 Task: Find connections with filter location Ishøj with filter topic #covidwith filter profile language Potuguese with filter current company Oberoi Realty with filter school Mithibai College with filter industry Automation Machinery Manufacturing with filter service category Leadership Development with filter keywords title Personal Assistant
Action: Mouse moved to (546, 72)
Screenshot: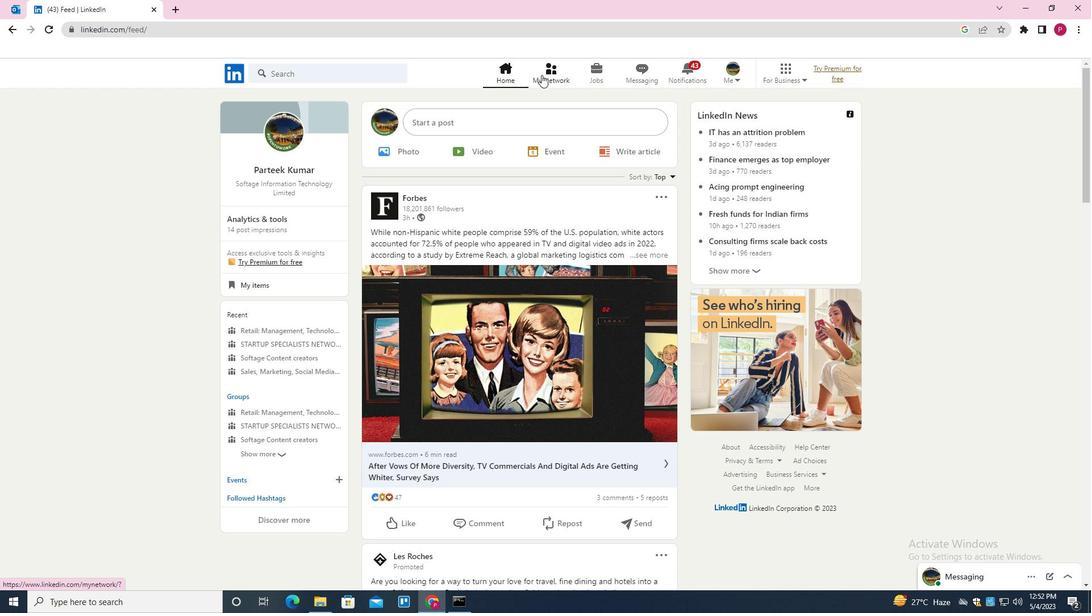 
Action: Mouse pressed left at (546, 72)
Screenshot: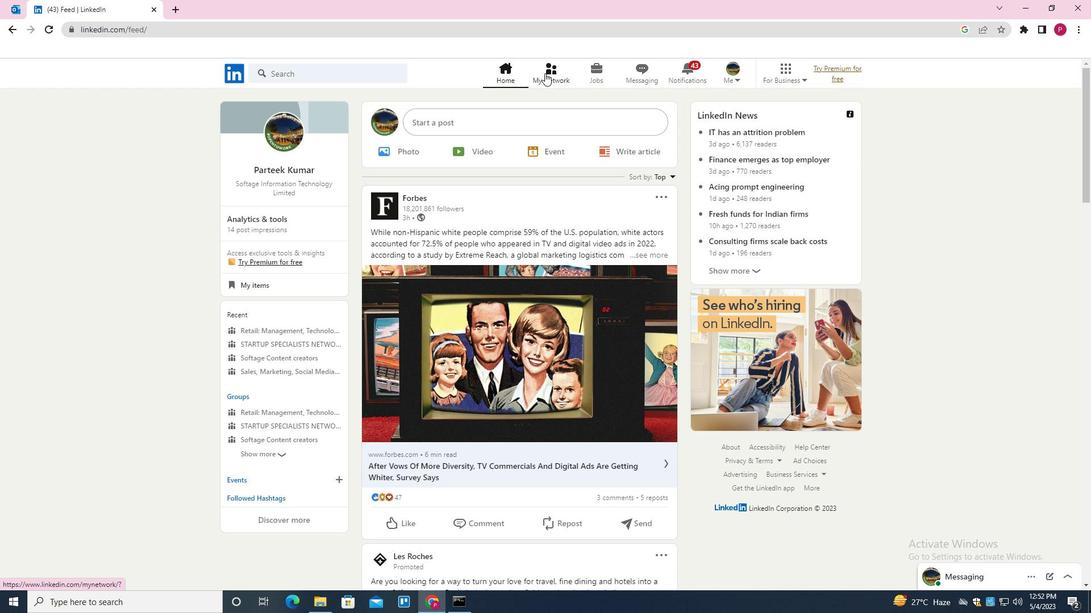 
Action: Mouse moved to (354, 135)
Screenshot: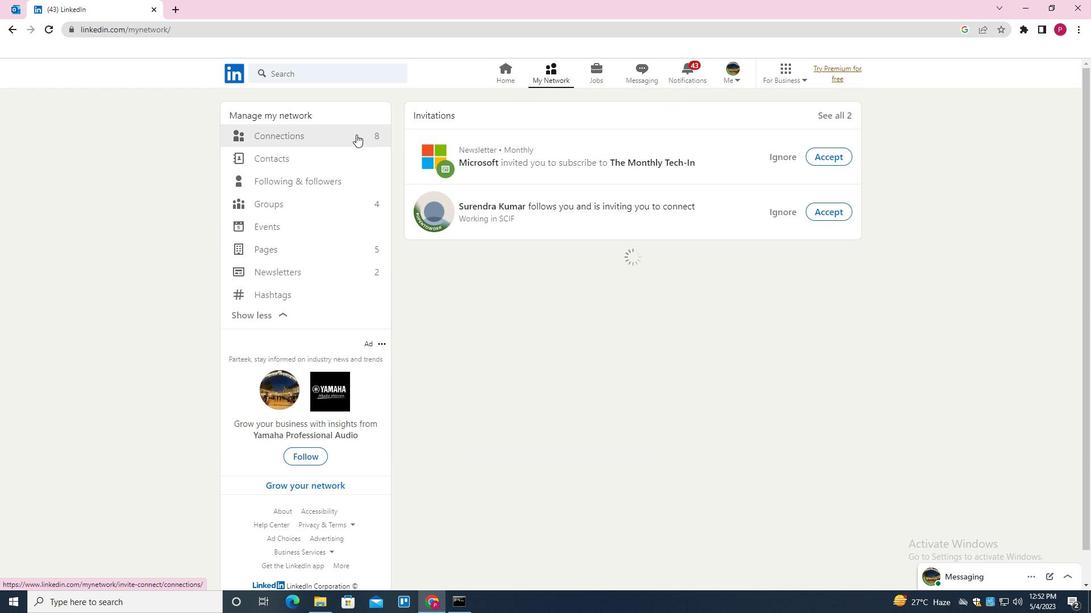 
Action: Mouse pressed left at (354, 135)
Screenshot: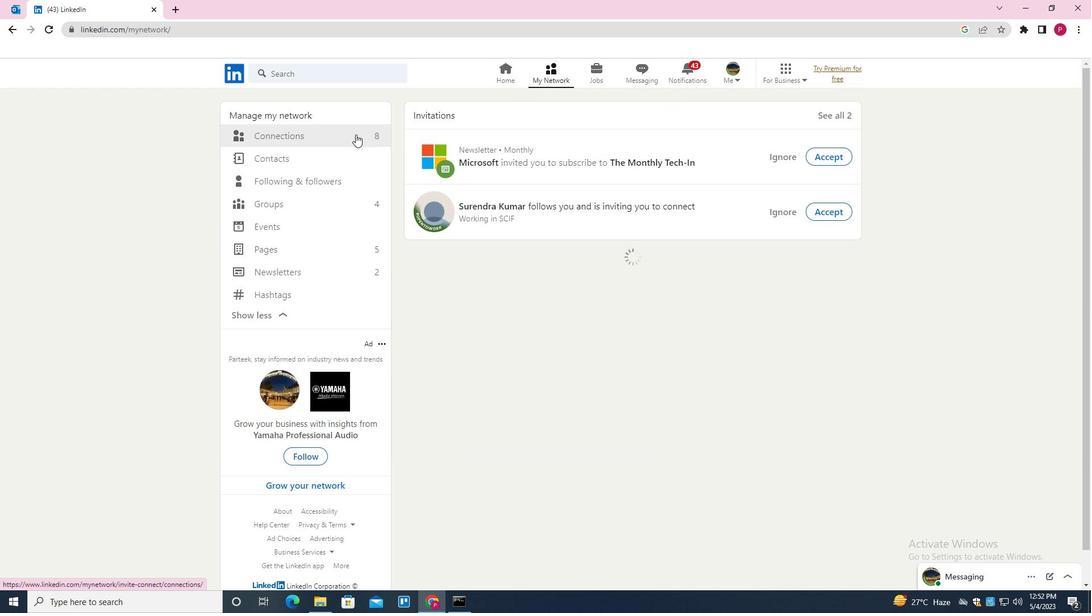 
Action: Mouse moved to (628, 136)
Screenshot: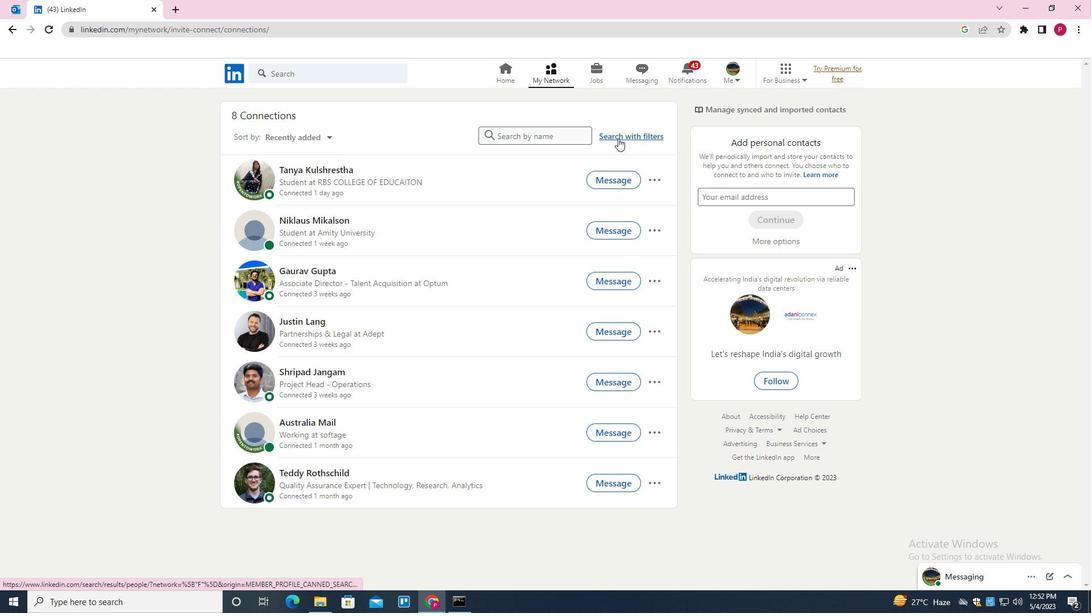 
Action: Mouse pressed left at (628, 136)
Screenshot: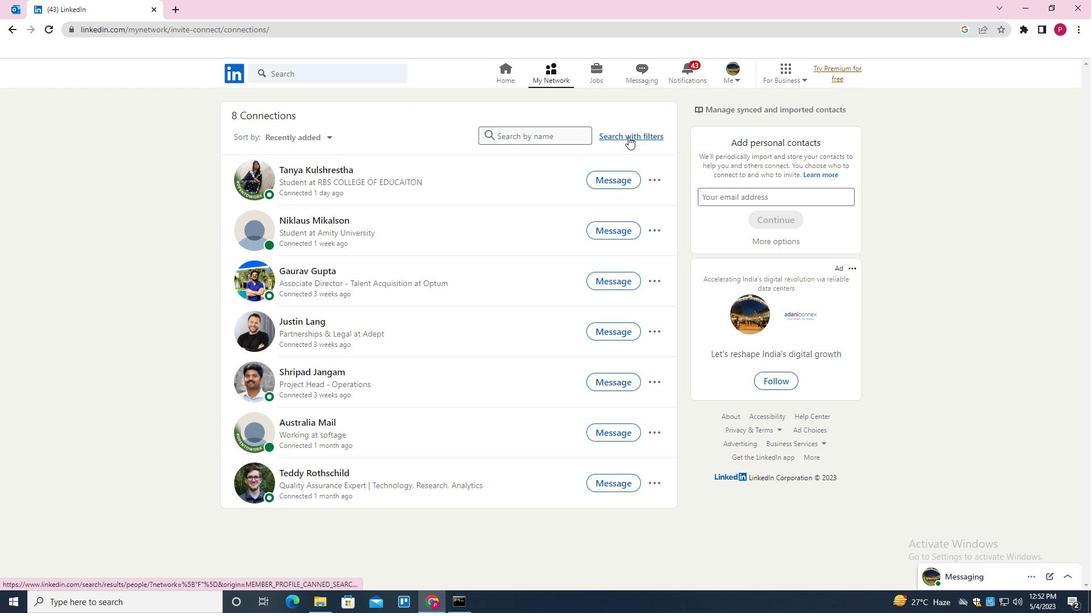 
Action: Mouse moved to (583, 104)
Screenshot: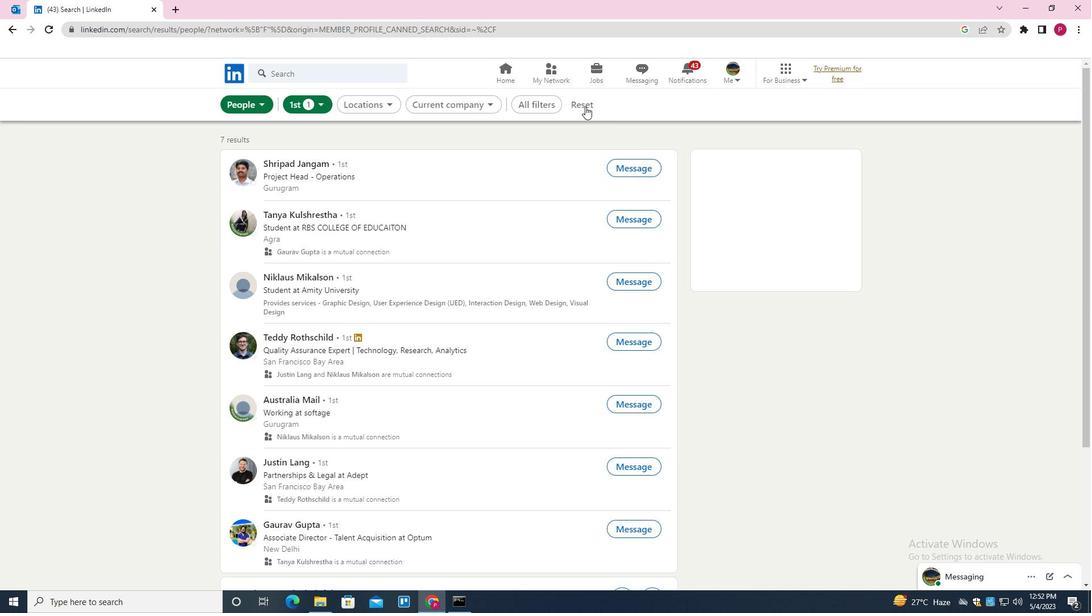 
Action: Mouse pressed left at (583, 104)
Screenshot: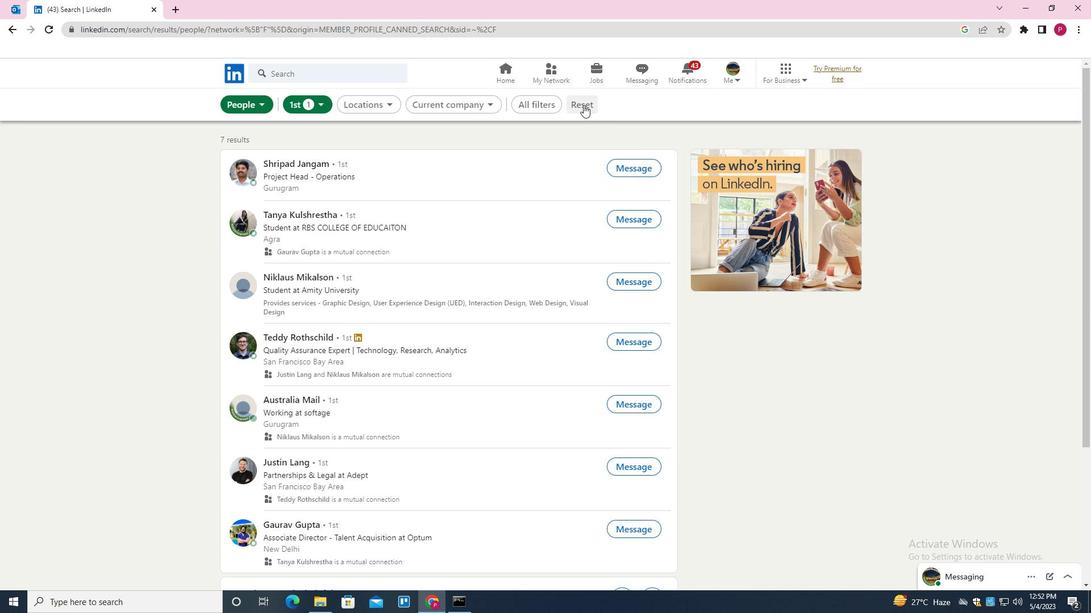 
Action: Mouse moved to (570, 104)
Screenshot: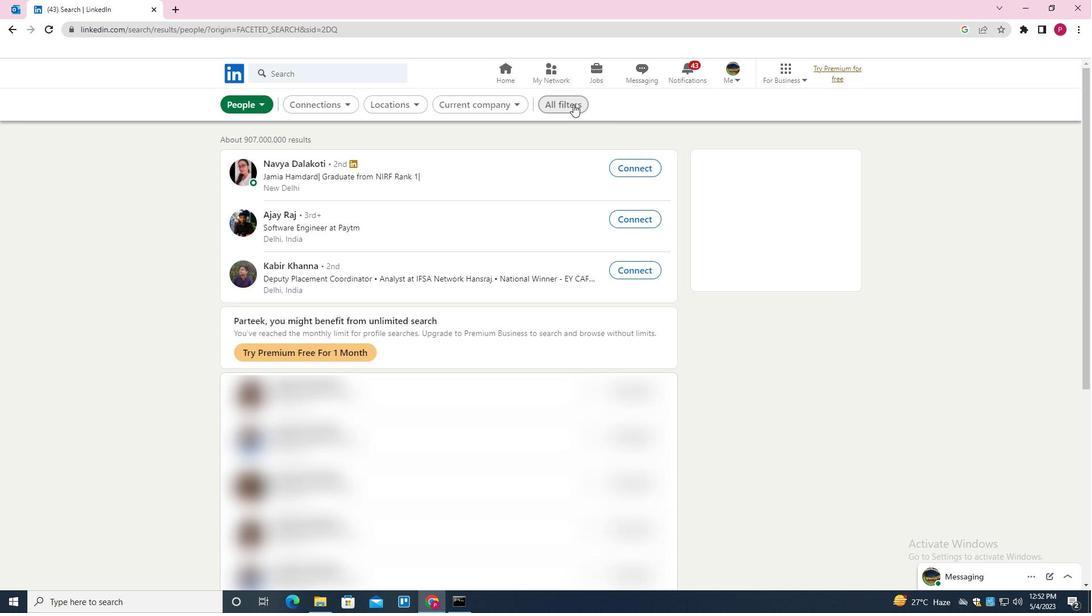
Action: Mouse pressed left at (570, 104)
Screenshot: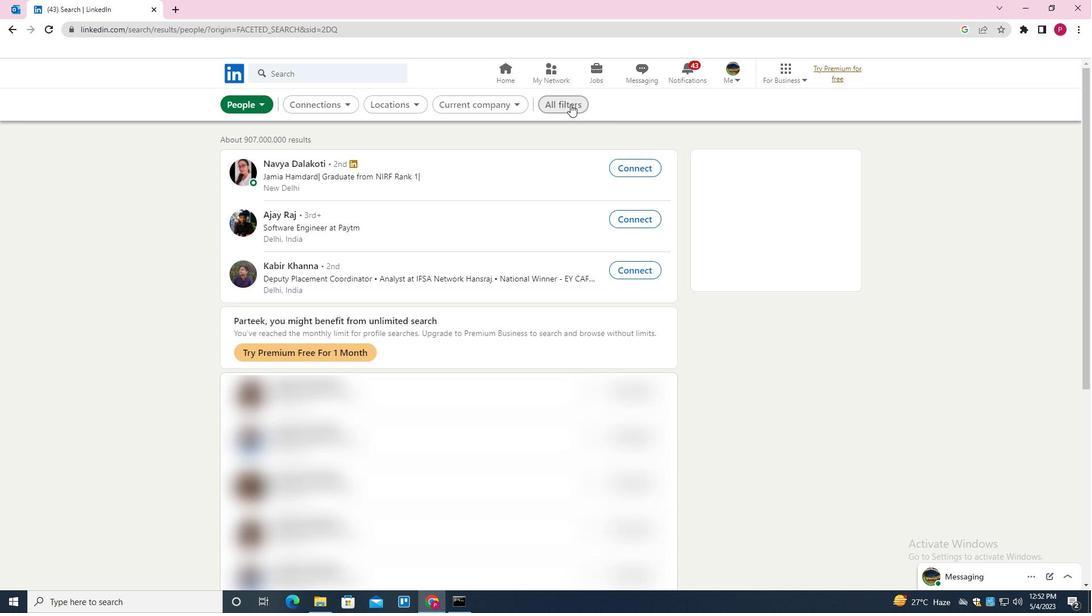 
Action: Mouse moved to (867, 219)
Screenshot: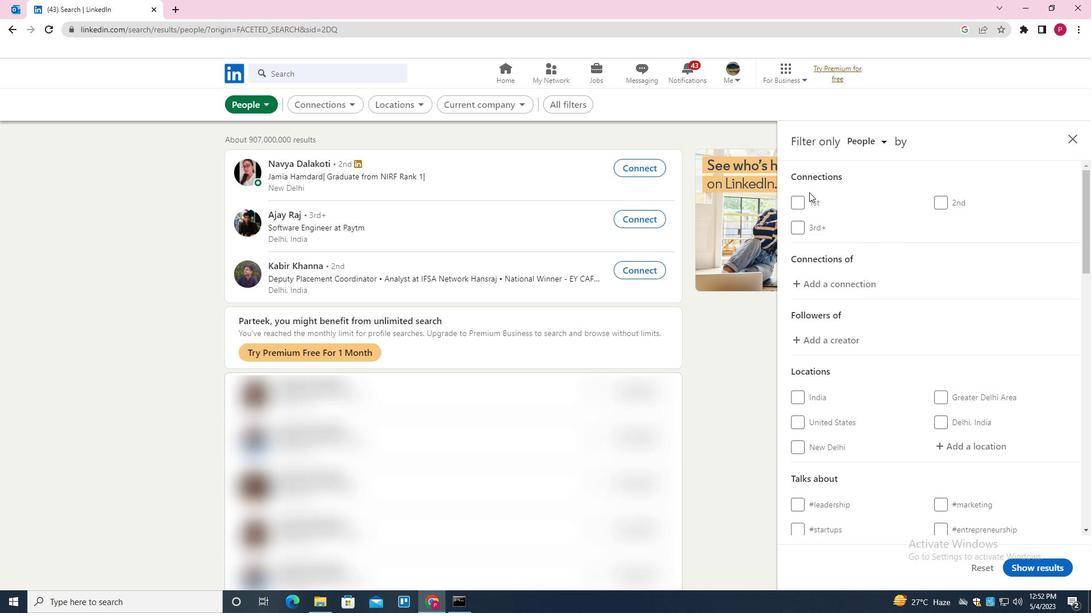 
Action: Mouse scrolled (867, 219) with delta (0, 0)
Screenshot: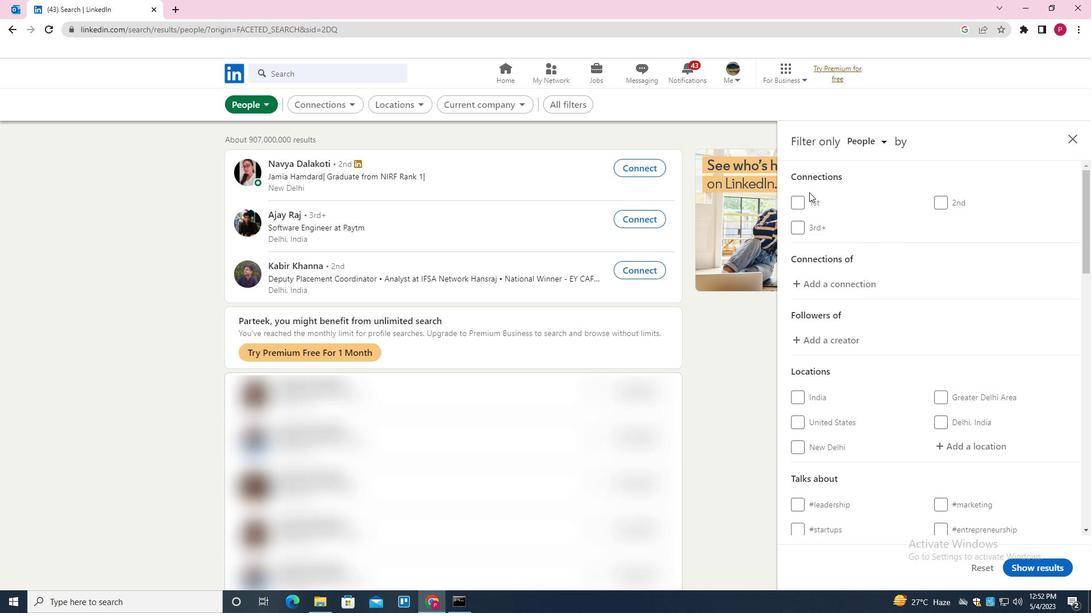
Action: Mouse moved to (898, 234)
Screenshot: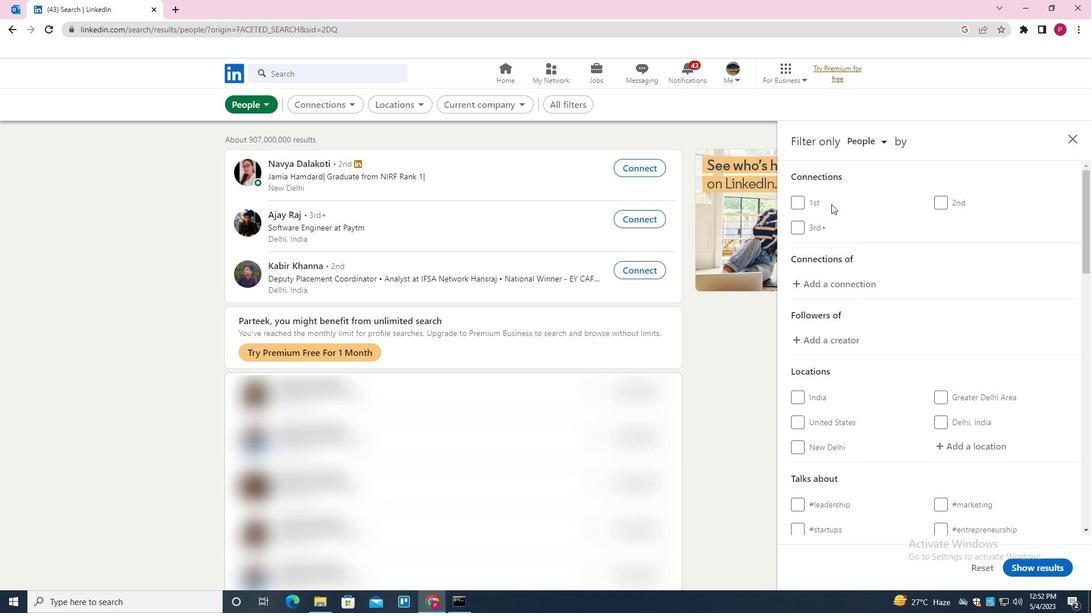 
Action: Mouse scrolled (898, 233) with delta (0, 0)
Screenshot: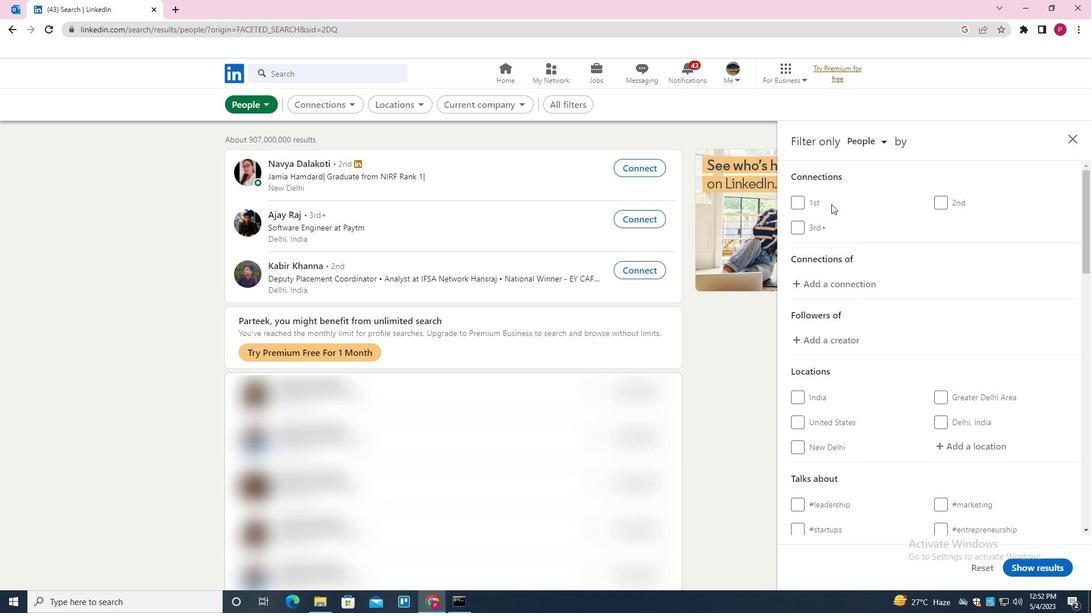 
Action: Mouse moved to (919, 247)
Screenshot: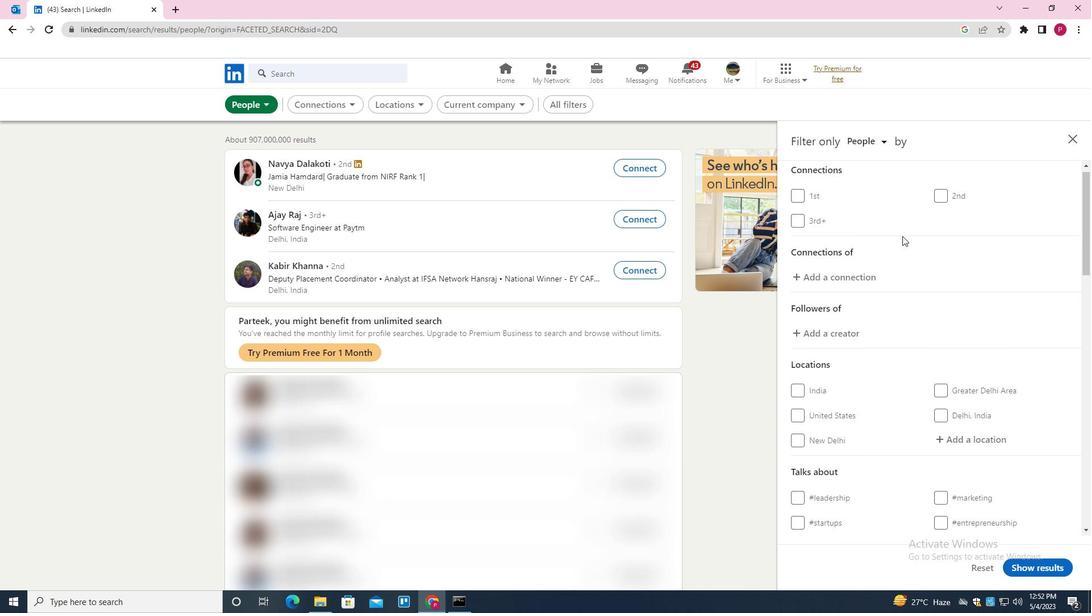 
Action: Mouse scrolled (919, 247) with delta (0, 0)
Screenshot: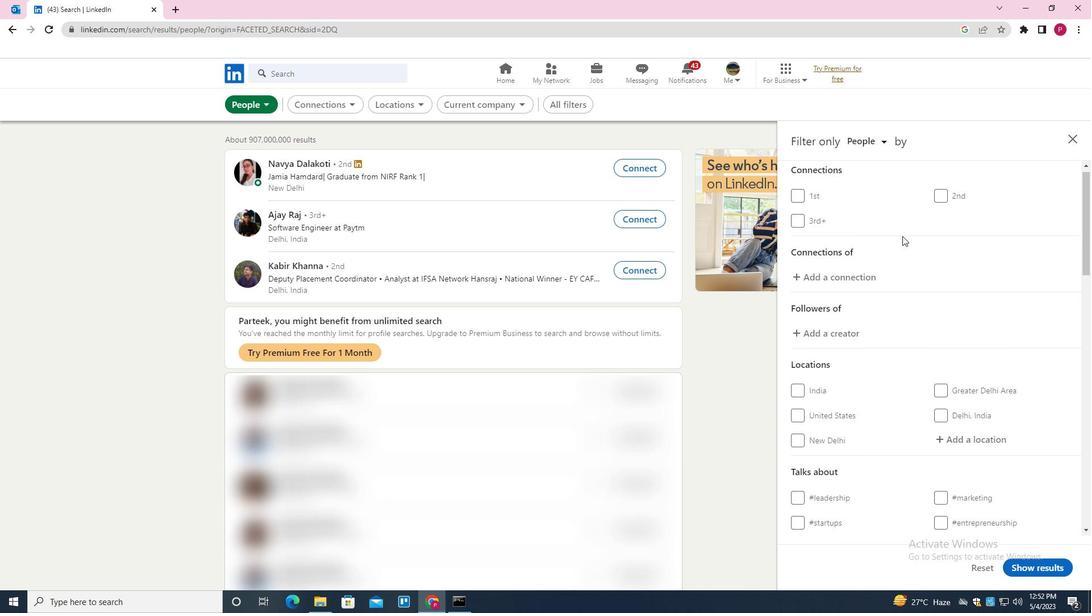 
Action: Mouse moved to (968, 282)
Screenshot: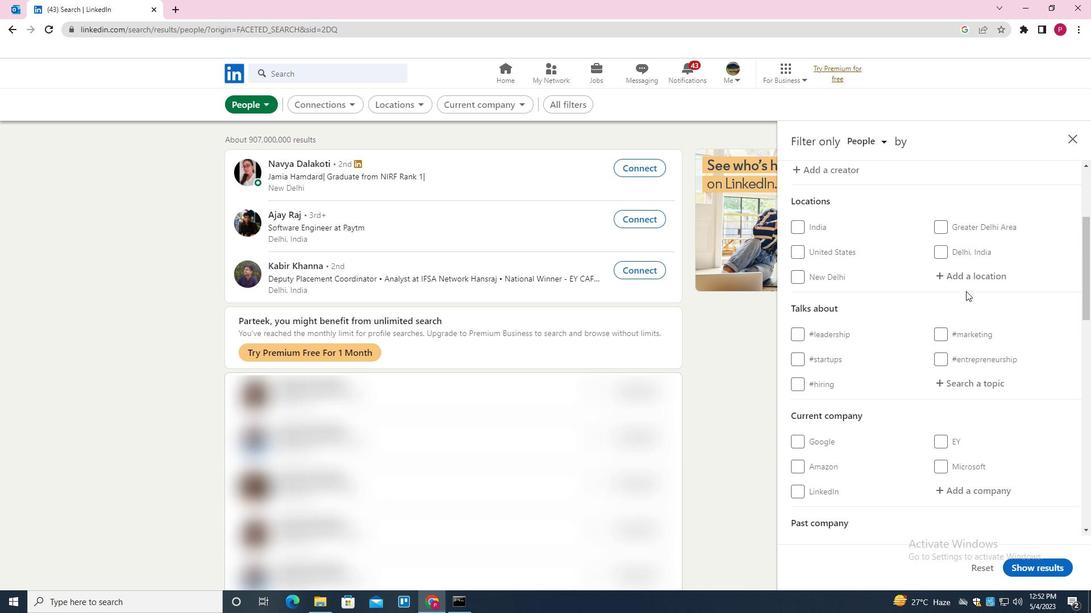 
Action: Mouse pressed left at (968, 282)
Screenshot: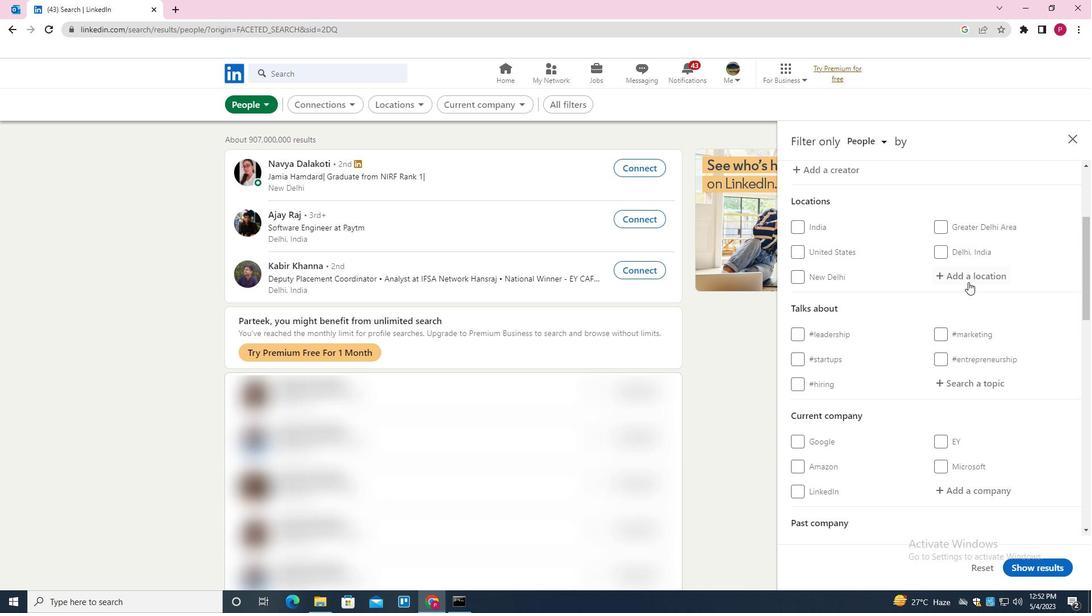 
Action: Mouse moved to (966, 283)
Screenshot: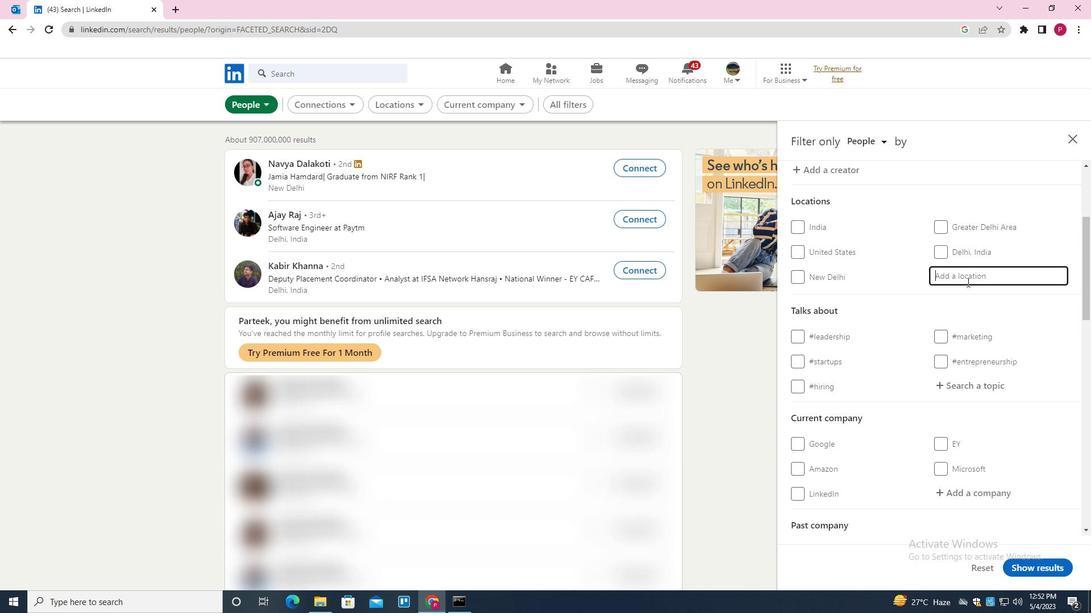 
Action: Key pressed <Key.shift>ISHOJ<Key.down><Key.enter>
Screenshot: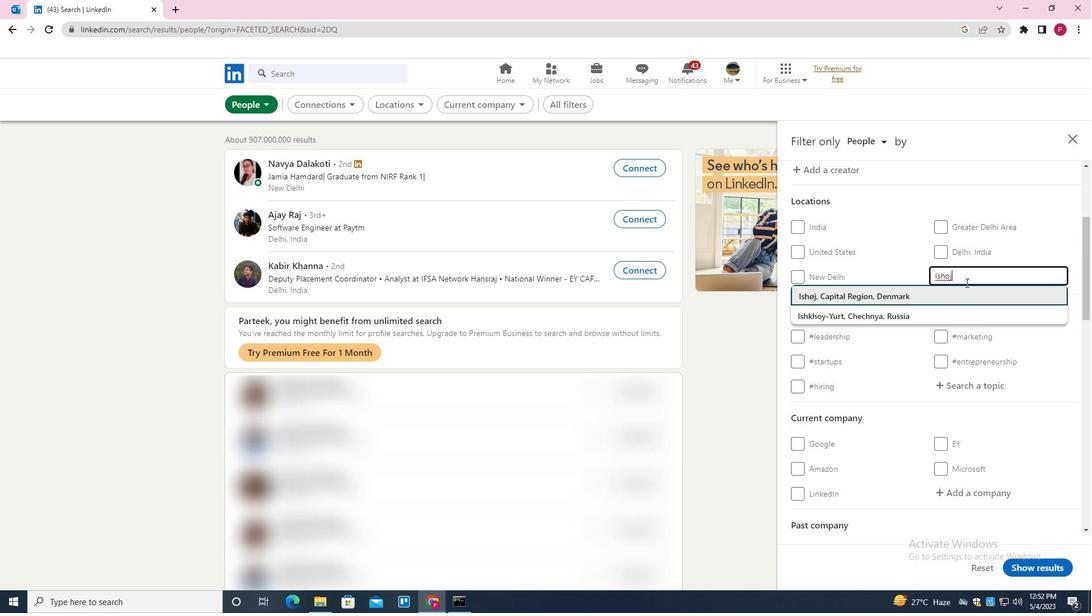 
Action: Mouse moved to (941, 312)
Screenshot: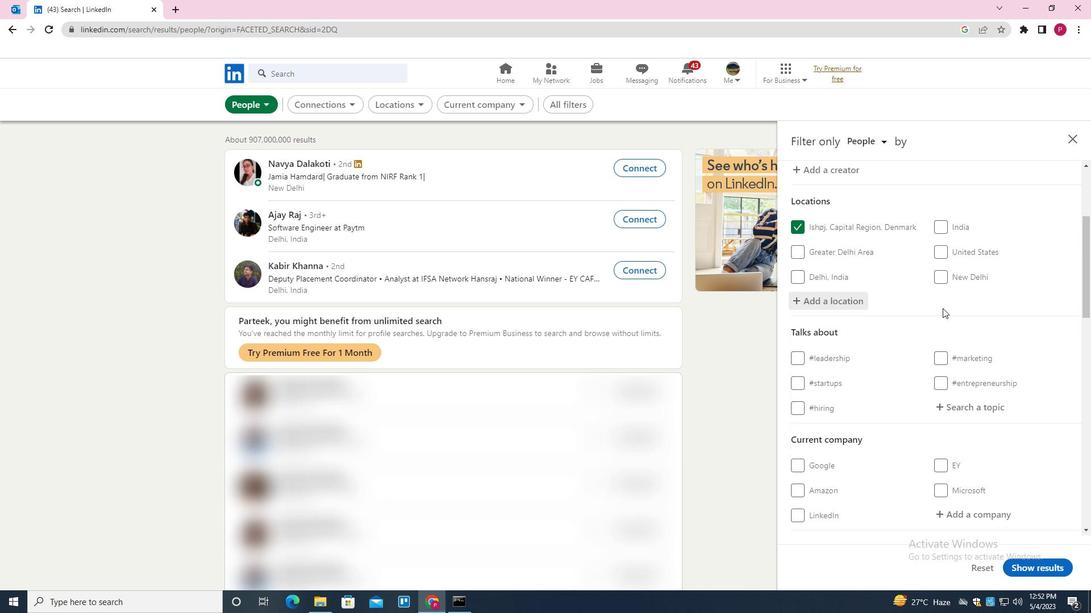 
Action: Mouse scrolled (941, 311) with delta (0, 0)
Screenshot: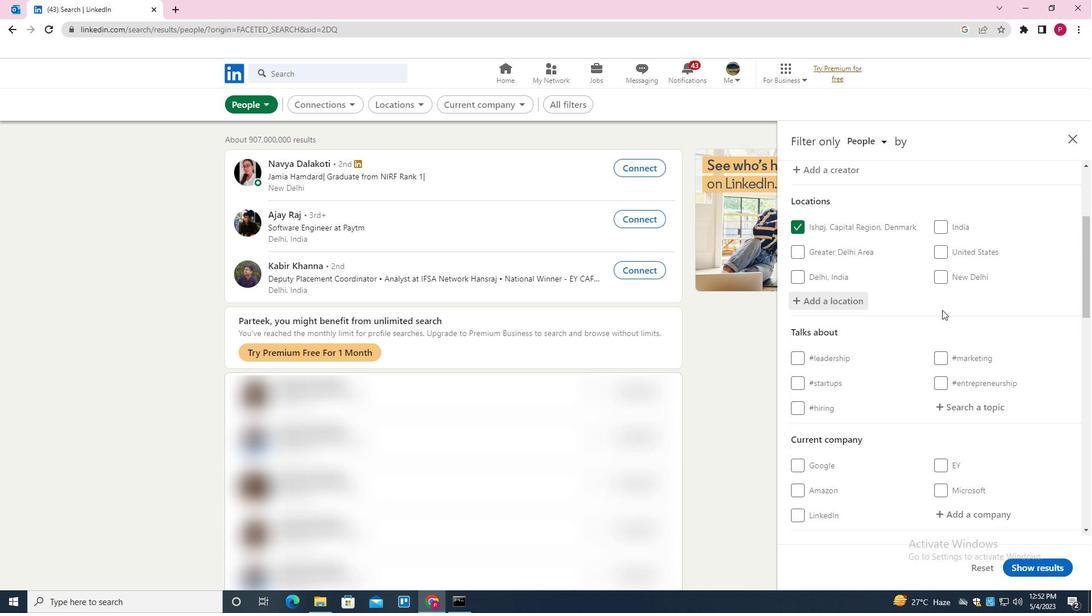 
Action: Mouse scrolled (941, 311) with delta (0, 0)
Screenshot: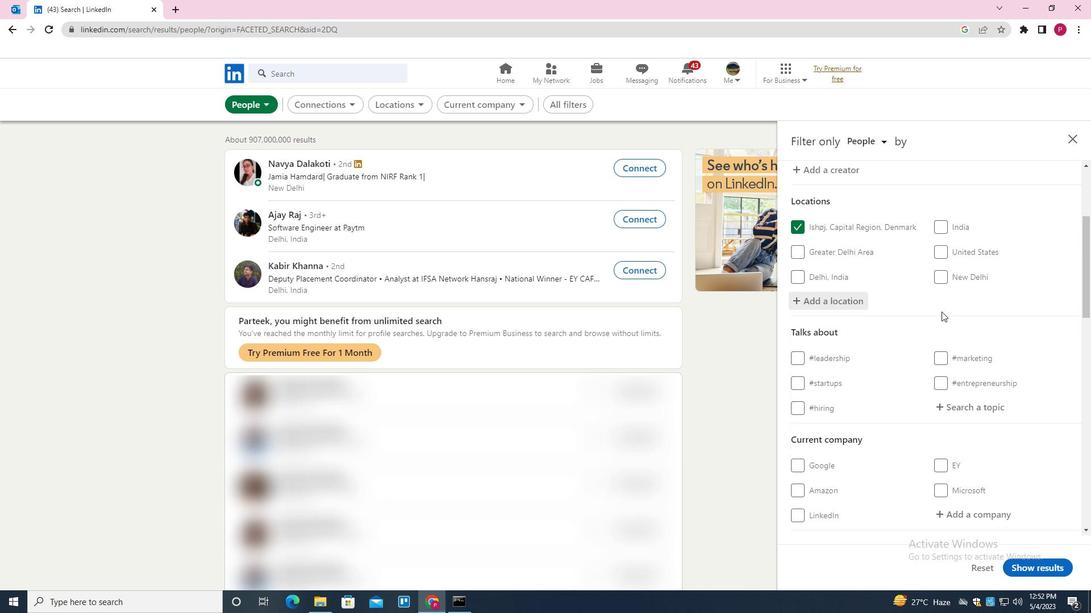 
Action: Mouse moved to (942, 313)
Screenshot: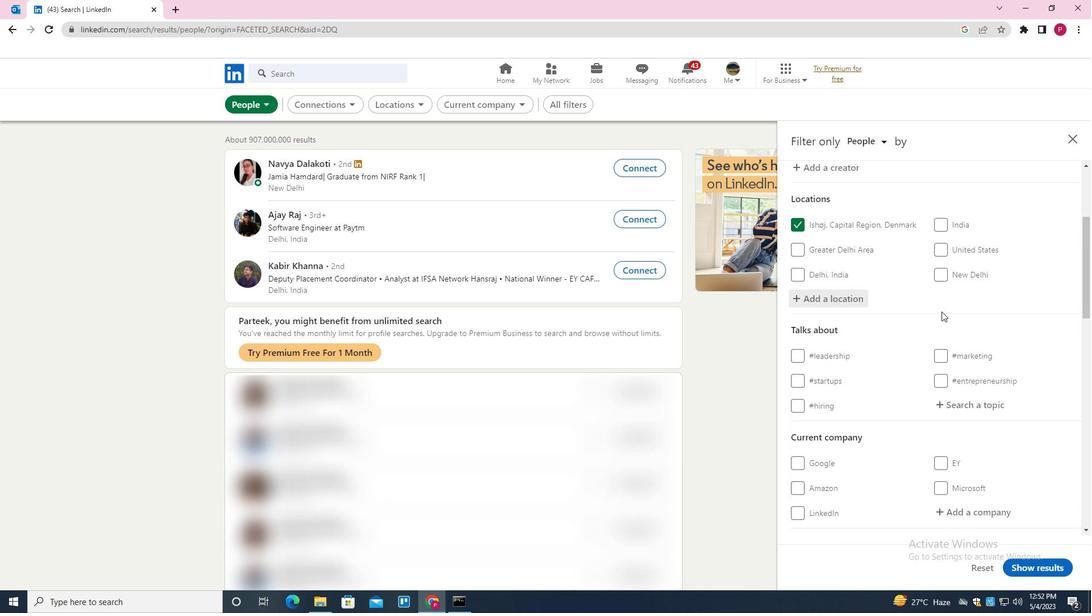 
Action: Mouse scrolled (942, 313) with delta (0, 0)
Screenshot: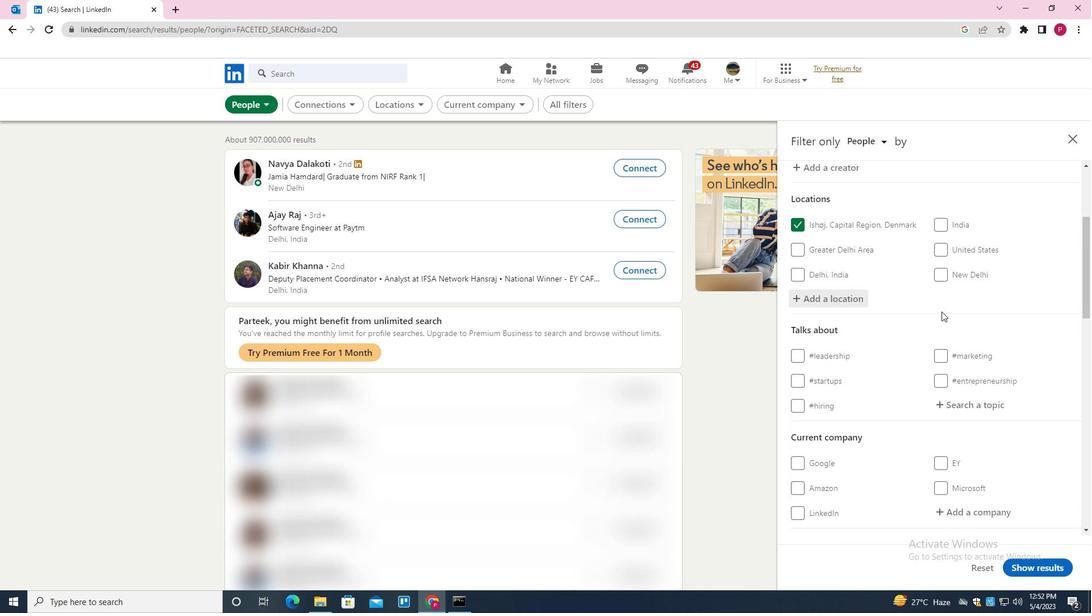 
Action: Mouse moved to (968, 238)
Screenshot: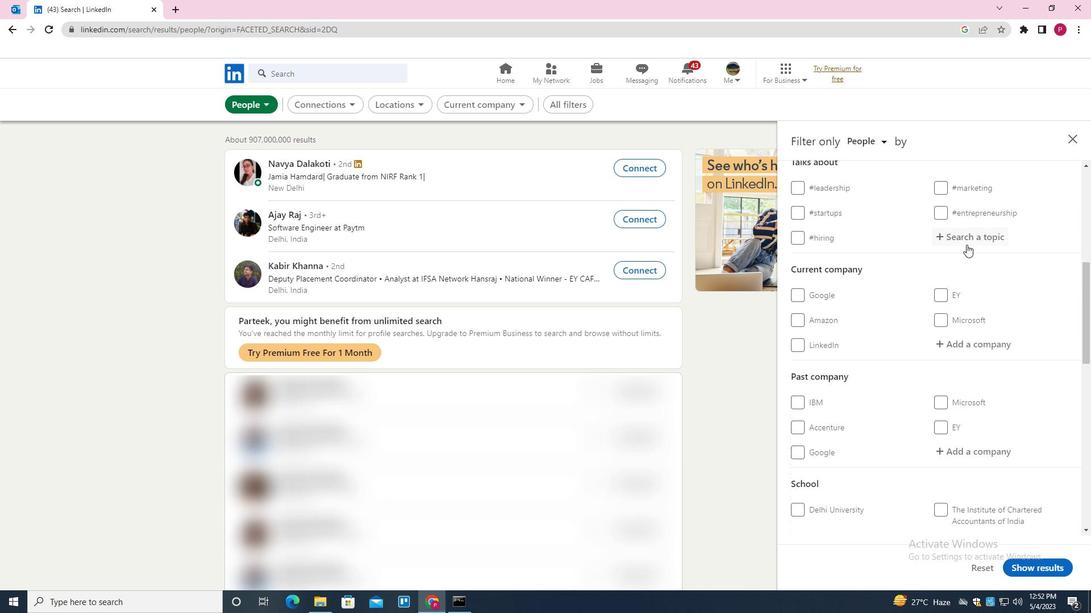 
Action: Mouse pressed left at (968, 238)
Screenshot: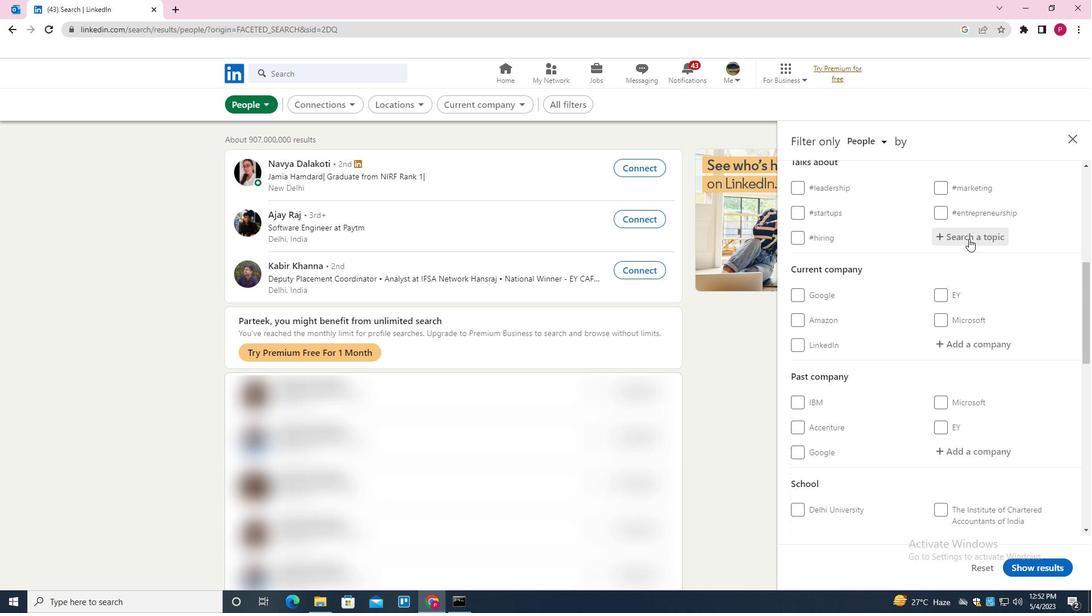 
Action: Key pressed COVID<Key.down><Key.enter>
Screenshot: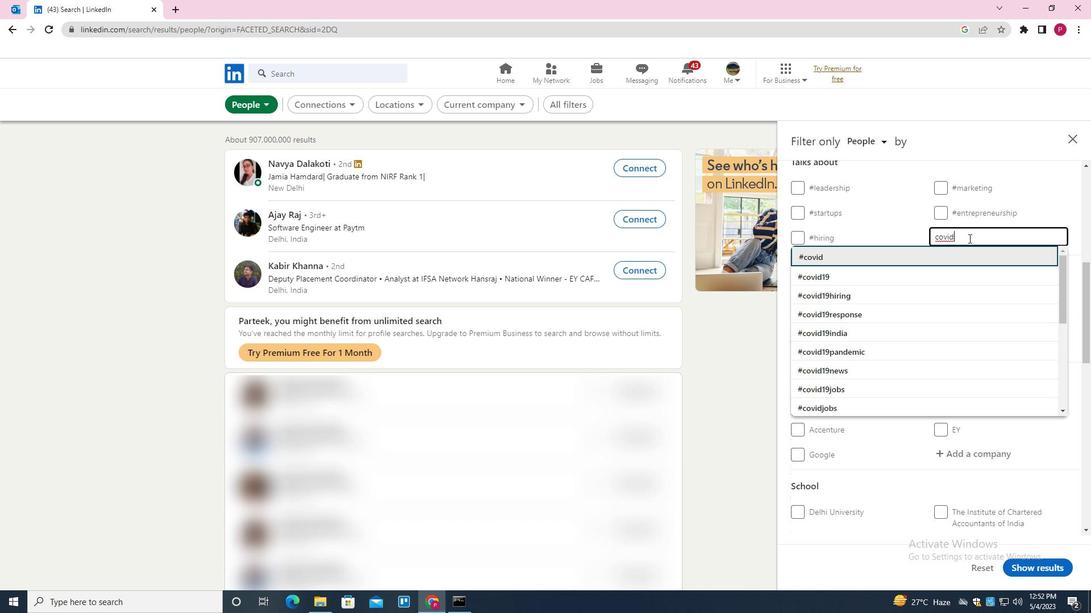 
Action: Mouse moved to (913, 265)
Screenshot: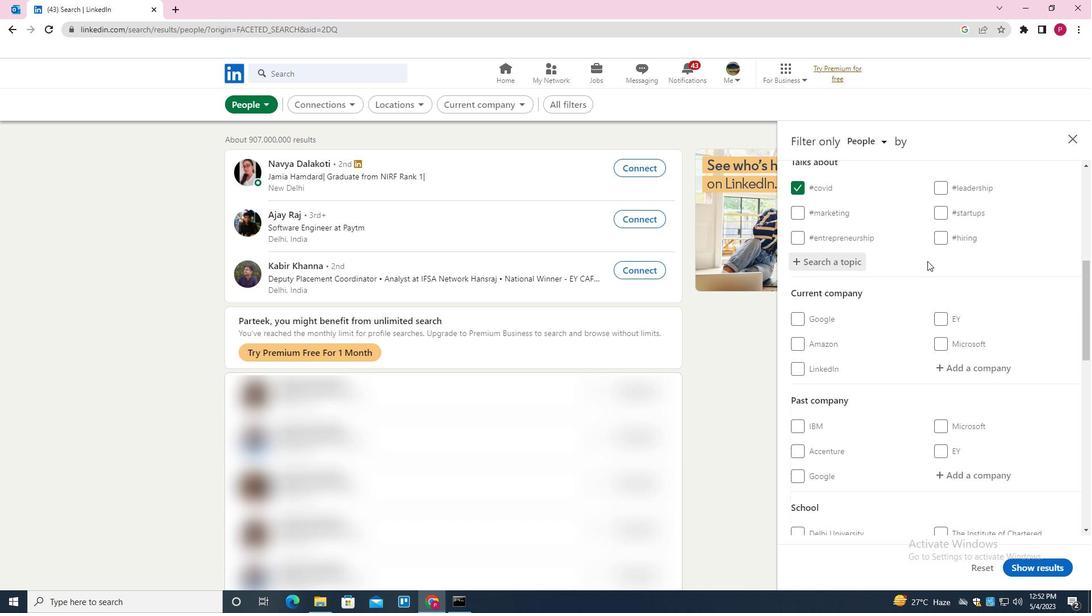 
Action: Mouse scrolled (913, 264) with delta (0, 0)
Screenshot: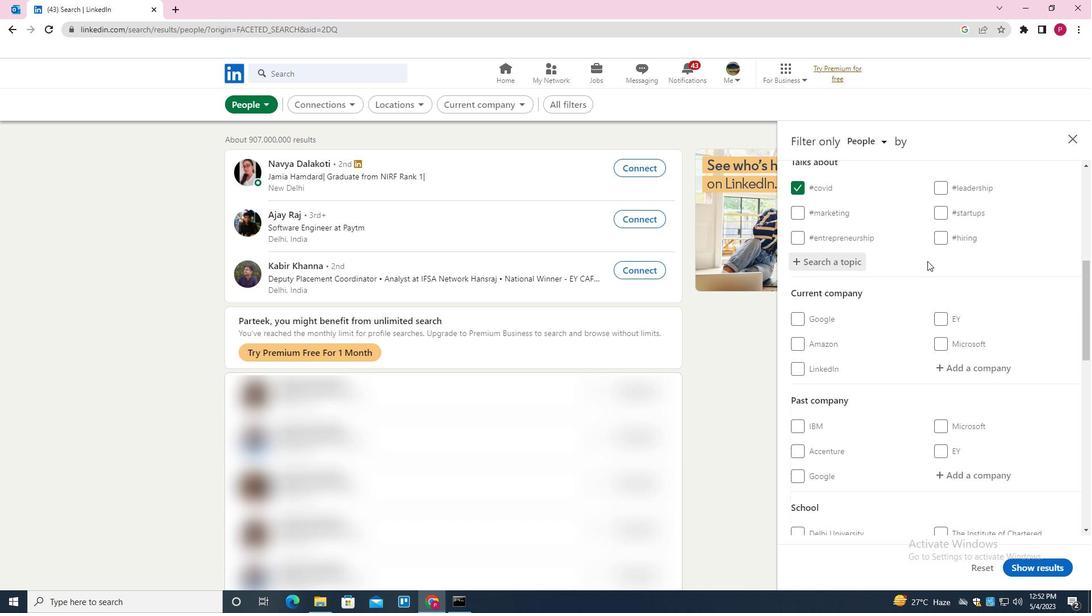 
Action: Mouse moved to (909, 266)
Screenshot: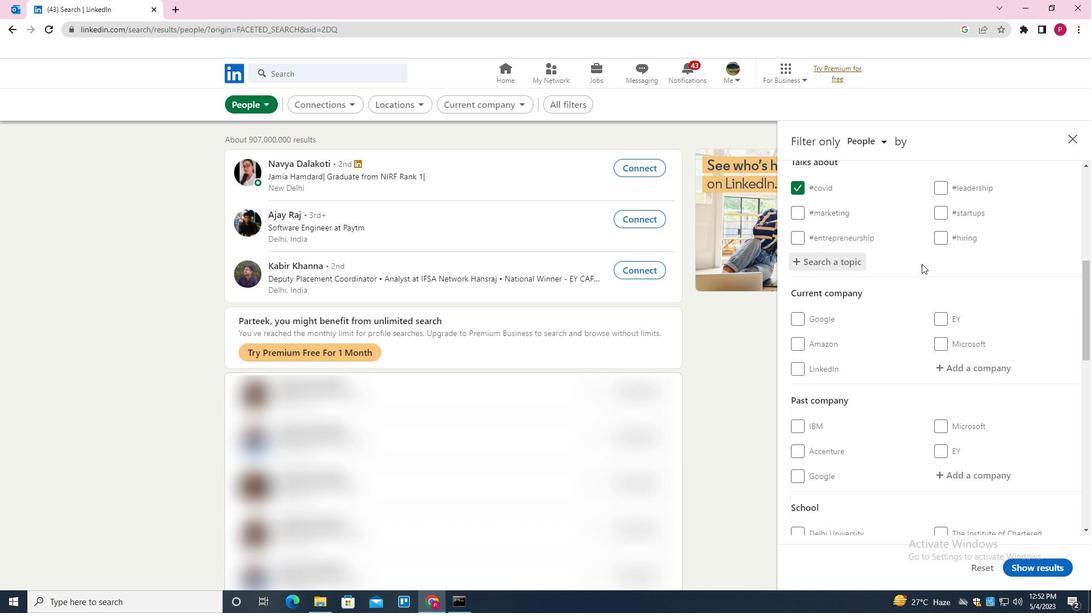 
Action: Mouse scrolled (909, 265) with delta (0, 0)
Screenshot: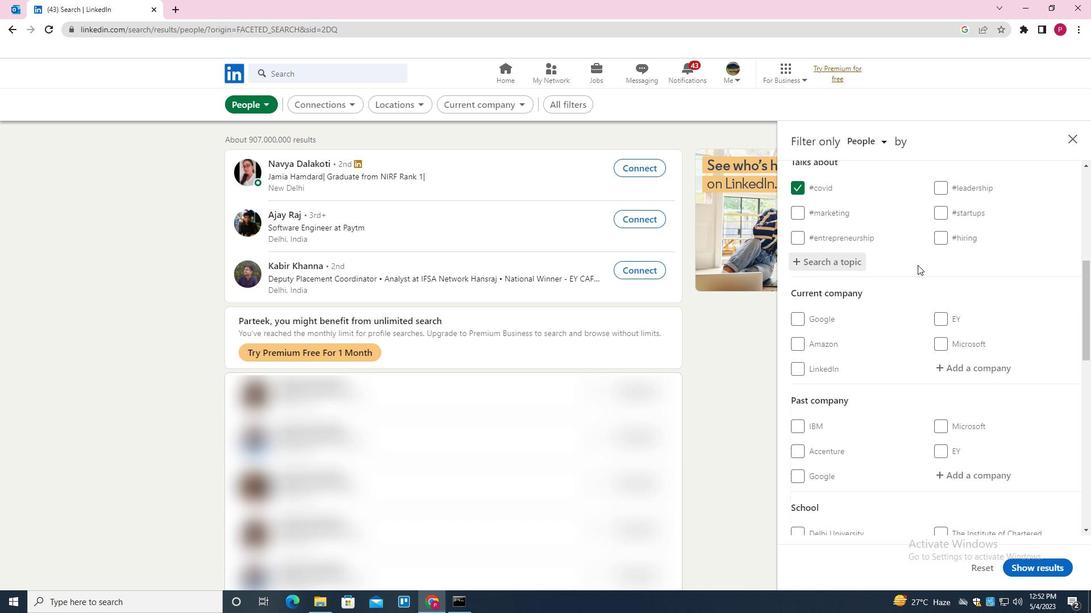 
Action: Mouse moved to (909, 266)
Screenshot: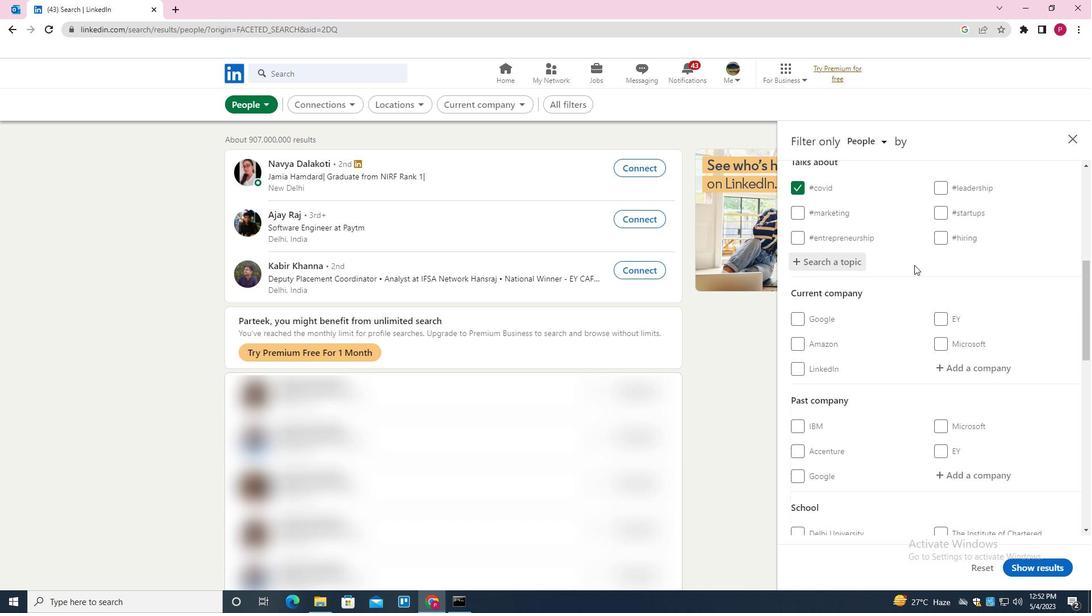 
Action: Mouse scrolled (909, 265) with delta (0, 0)
Screenshot: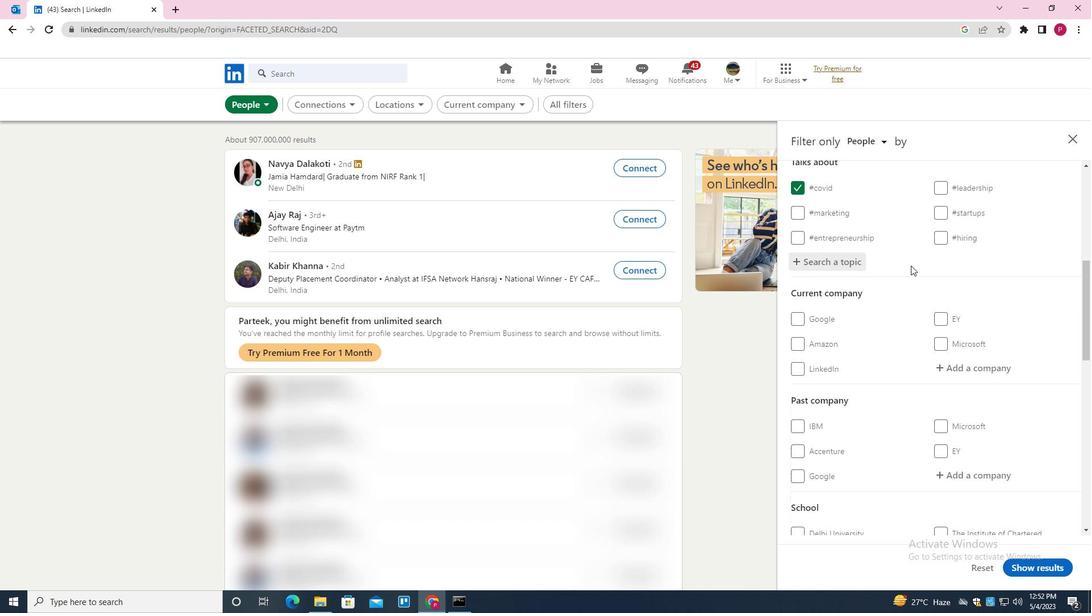 
Action: Mouse moved to (908, 267)
Screenshot: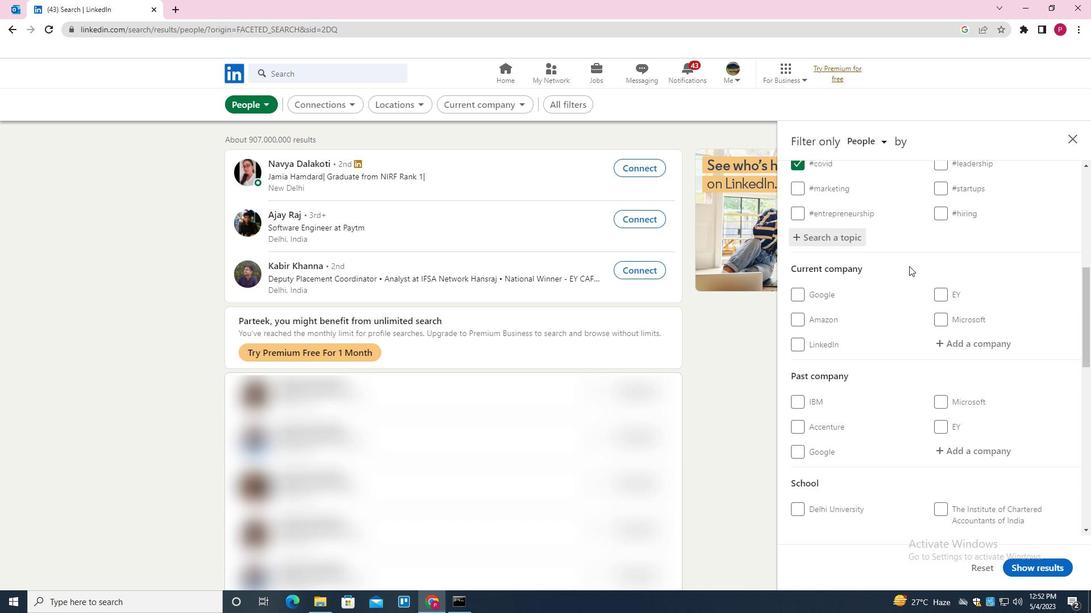 
Action: Mouse scrolled (908, 266) with delta (0, 0)
Screenshot: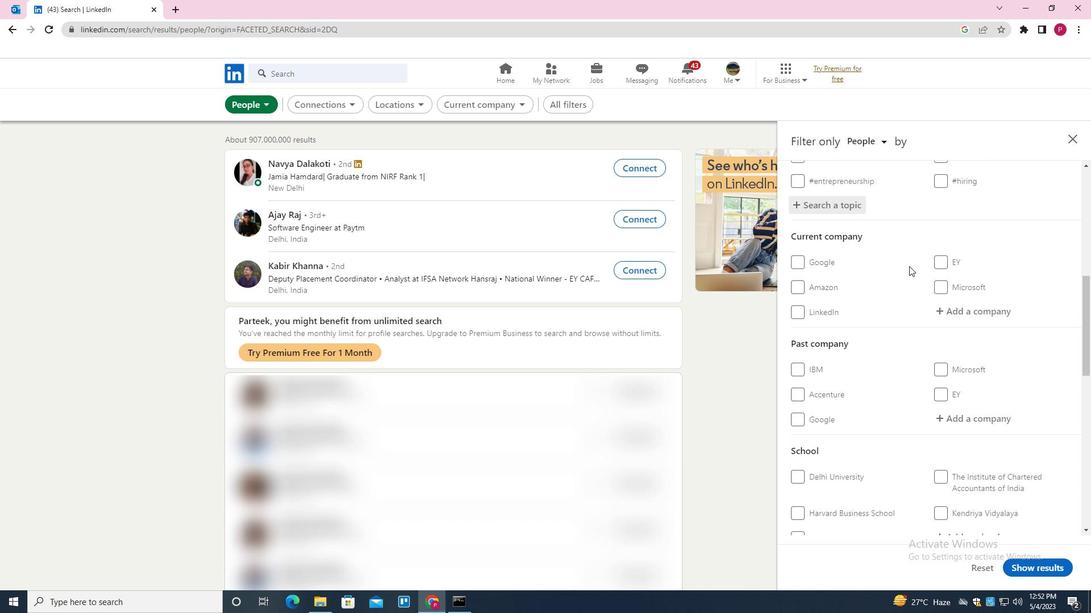 
Action: Mouse moved to (883, 267)
Screenshot: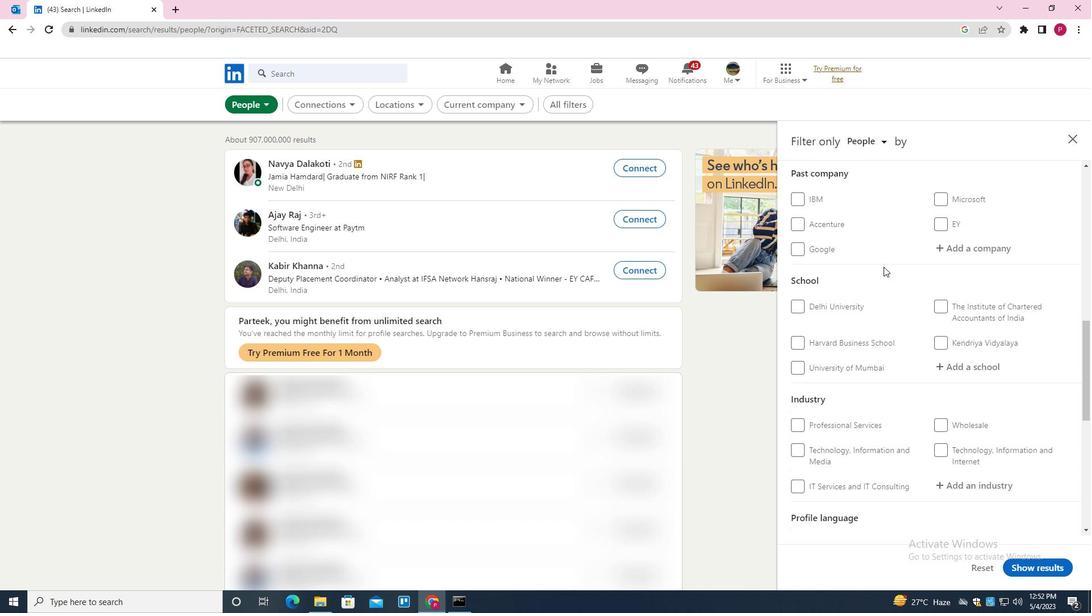 
Action: Mouse scrolled (883, 266) with delta (0, 0)
Screenshot: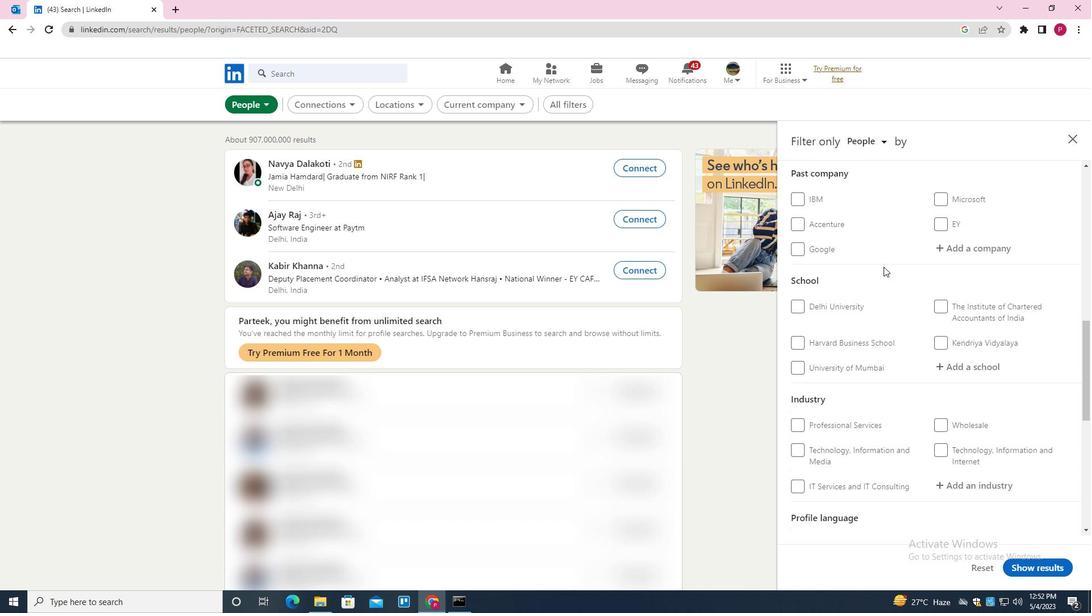 
Action: Mouse scrolled (883, 266) with delta (0, 0)
Screenshot: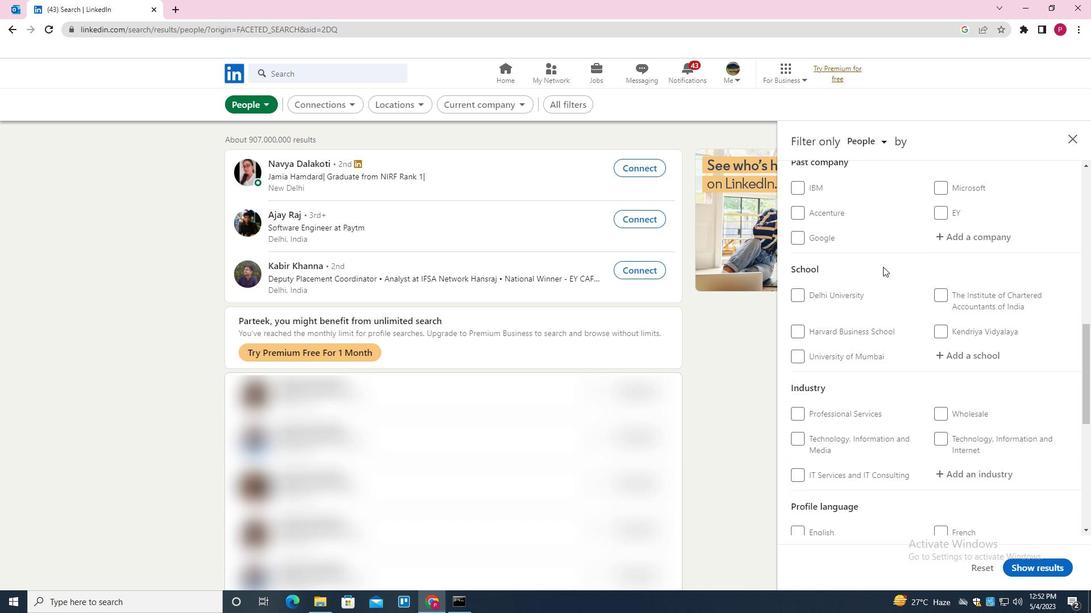 
Action: Mouse scrolled (883, 266) with delta (0, 0)
Screenshot: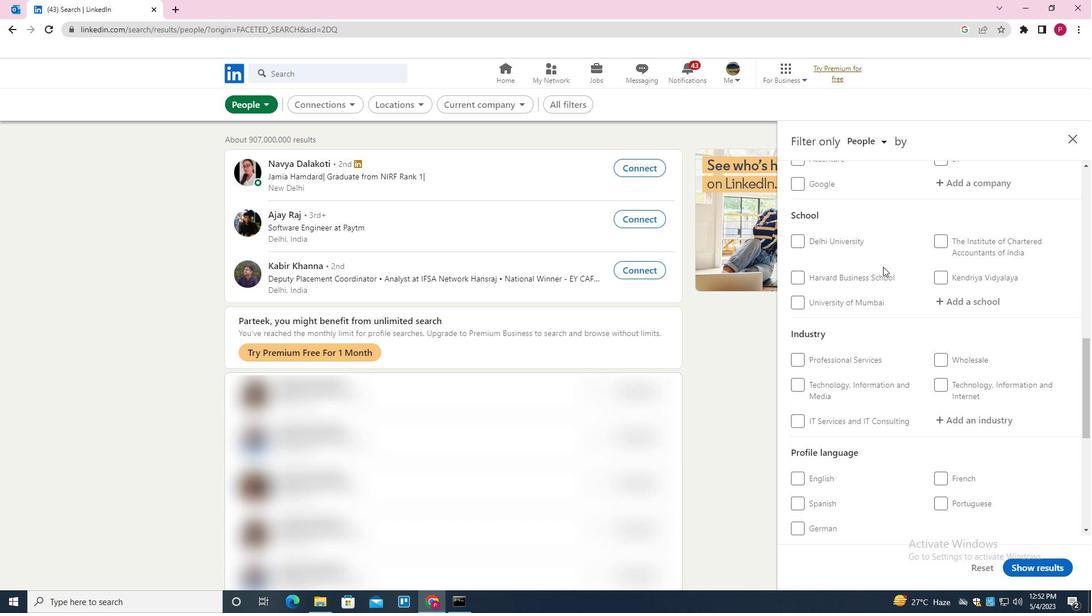 
Action: Mouse scrolled (883, 266) with delta (0, 0)
Screenshot: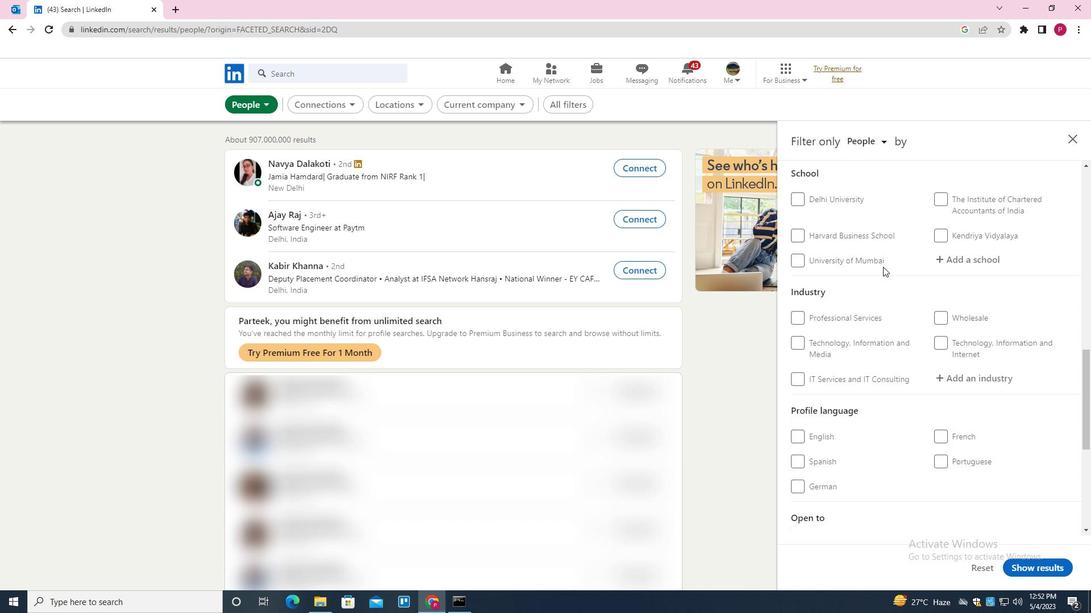 
Action: Mouse scrolled (883, 266) with delta (0, 0)
Screenshot: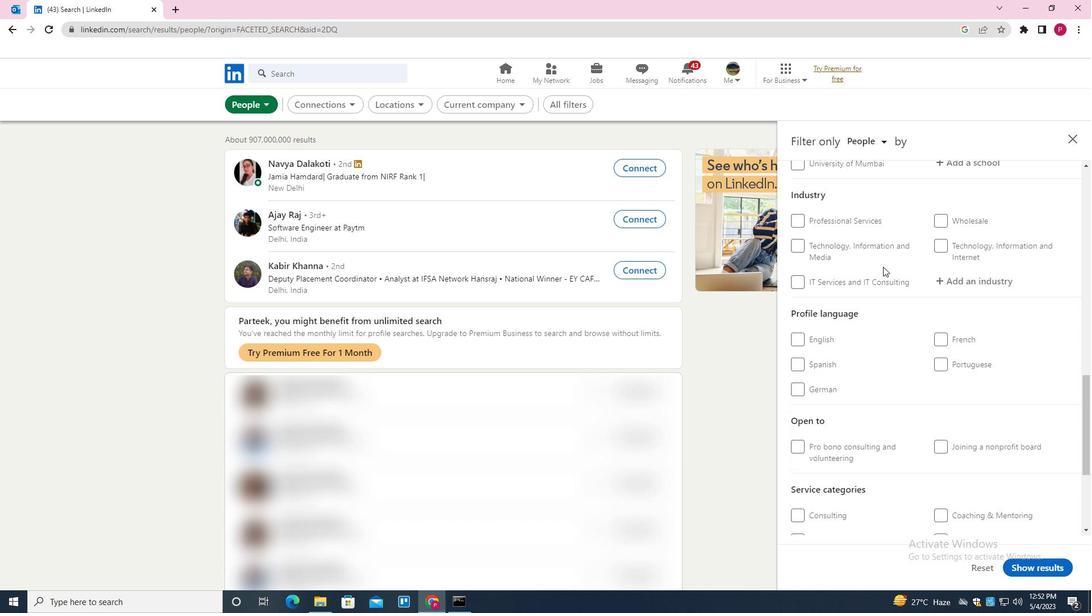 
Action: Mouse moved to (941, 284)
Screenshot: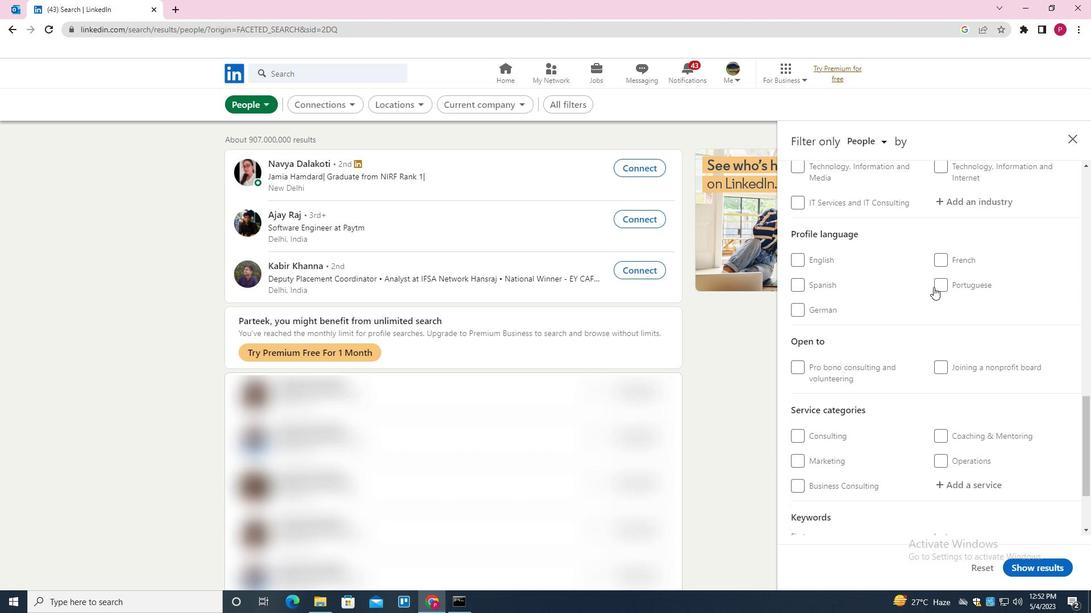 
Action: Mouse pressed left at (941, 284)
Screenshot: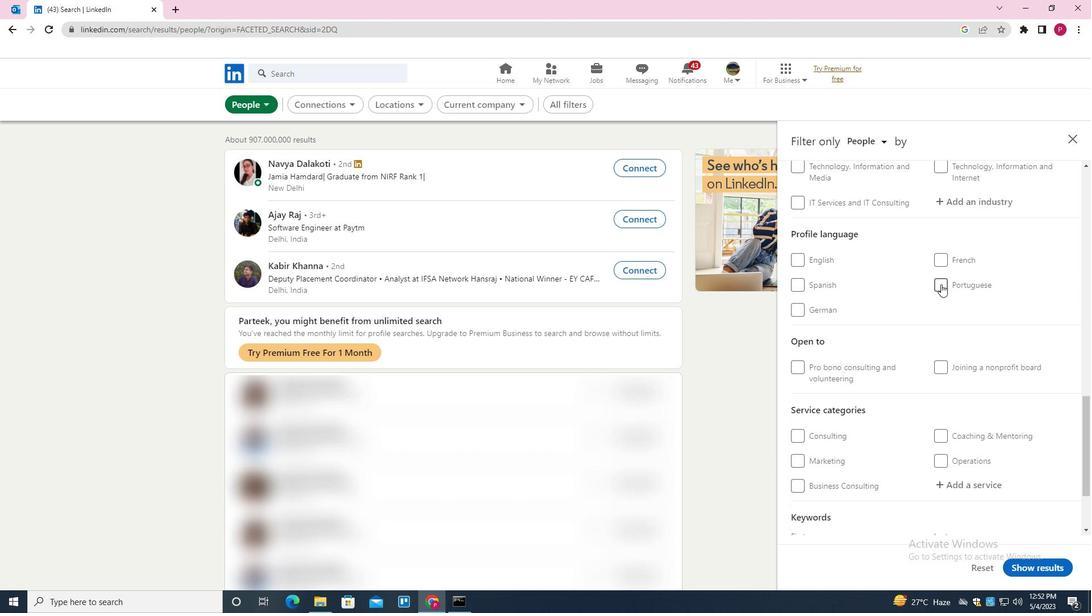 
Action: Mouse moved to (889, 302)
Screenshot: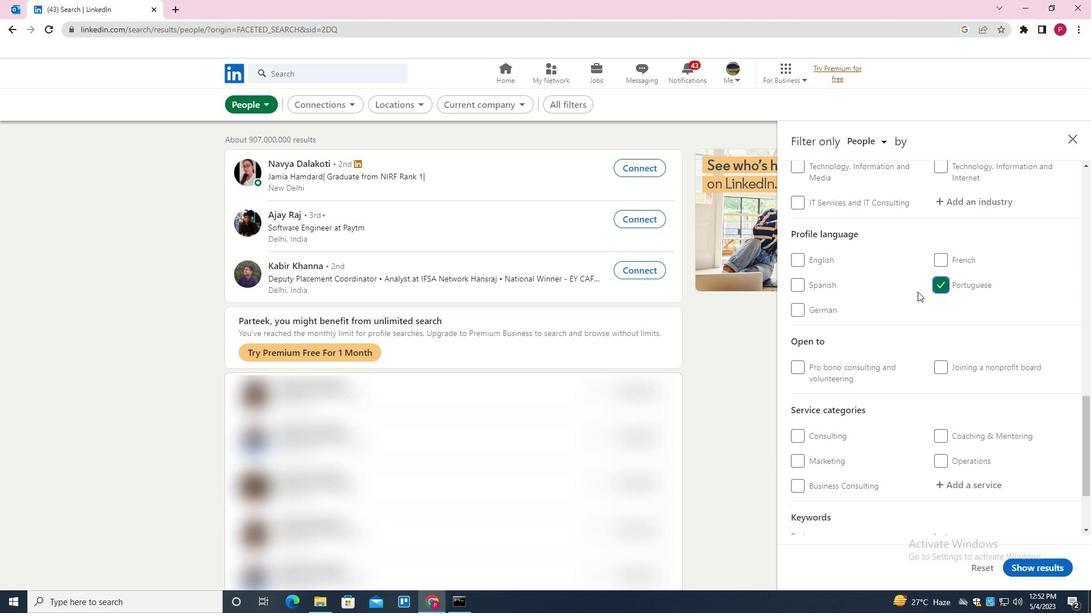 
Action: Mouse scrolled (889, 302) with delta (0, 0)
Screenshot: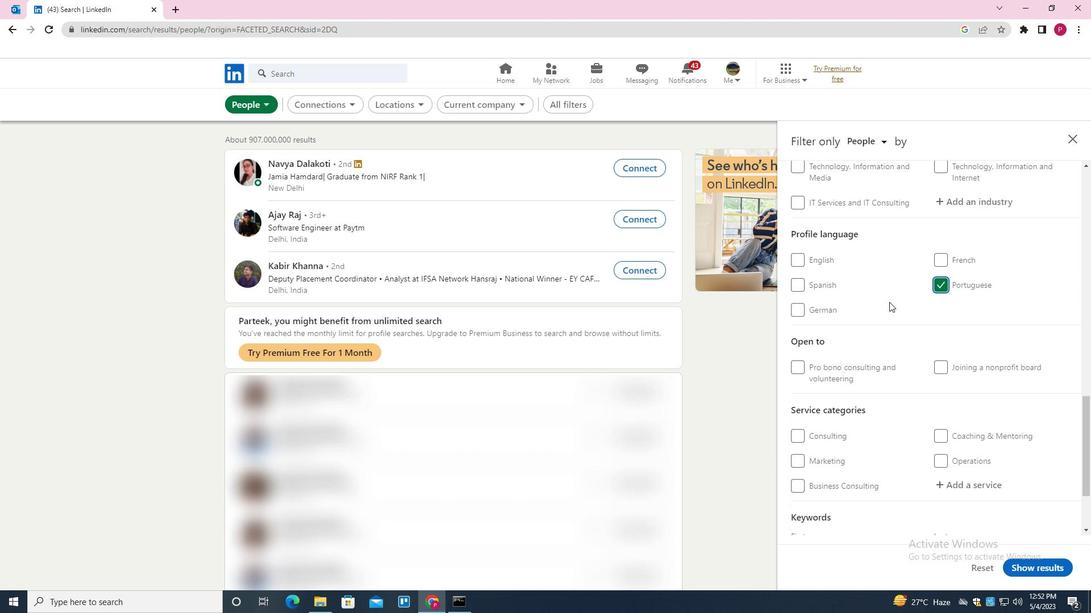 
Action: Mouse scrolled (889, 302) with delta (0, 0)
Screenshot: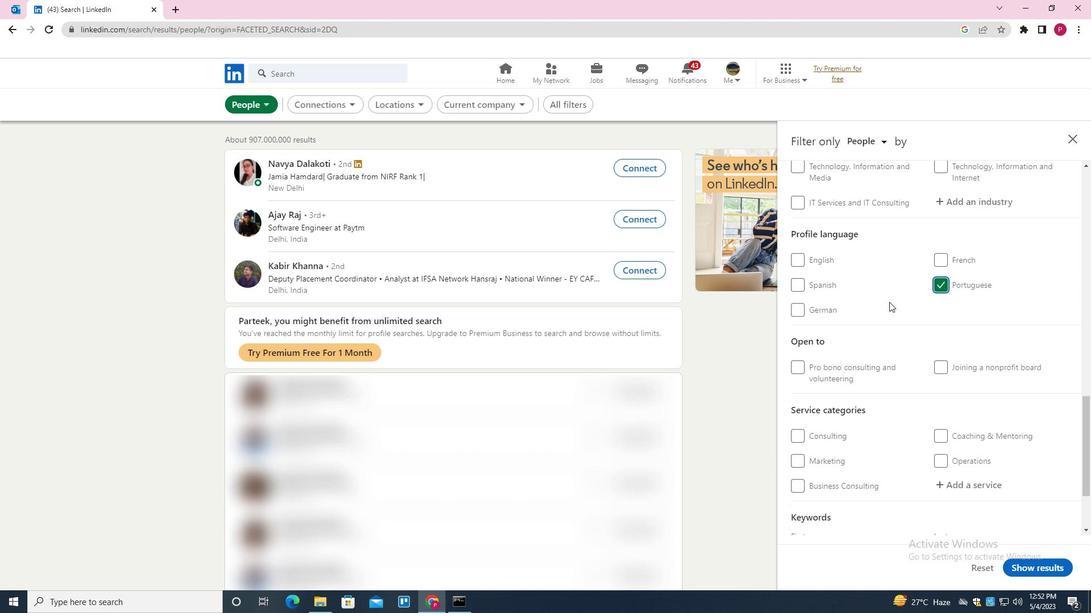 
Action: Mouse scrolled (889, 302) with delta (0, 0)
Screenshot: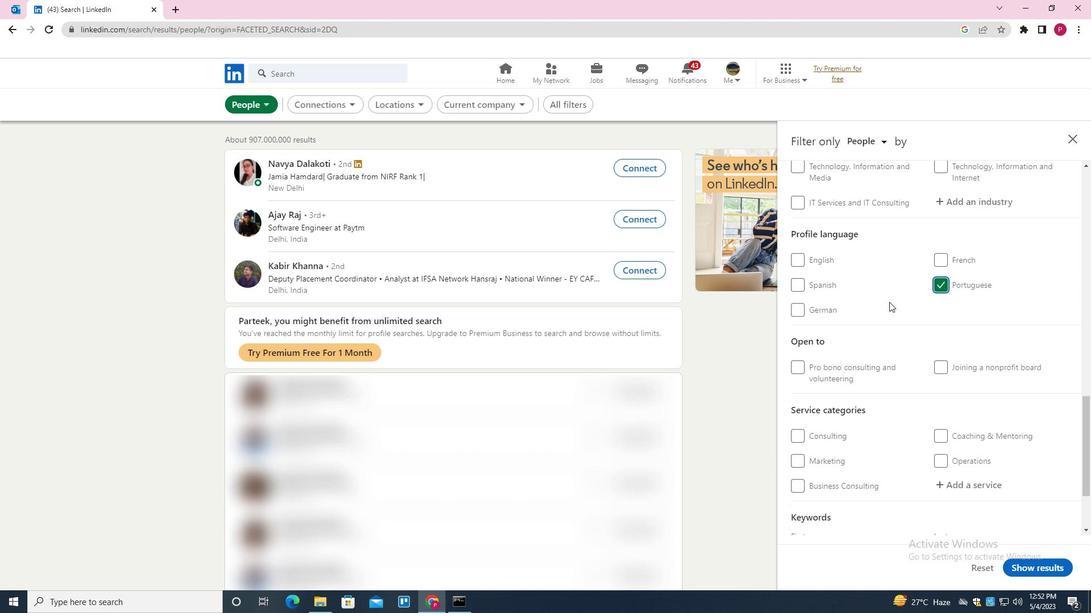 
Action: Mouse scrolled (889, 302) with delta (0, 0)
Screenshot: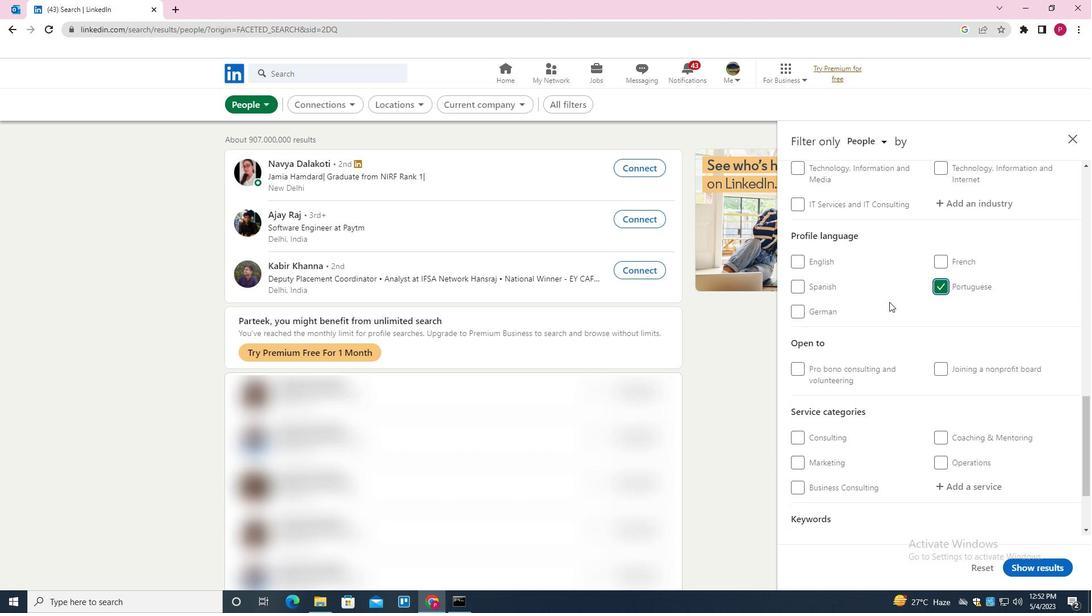 
Action: Mouse moved to (889, 302)
Screenshot: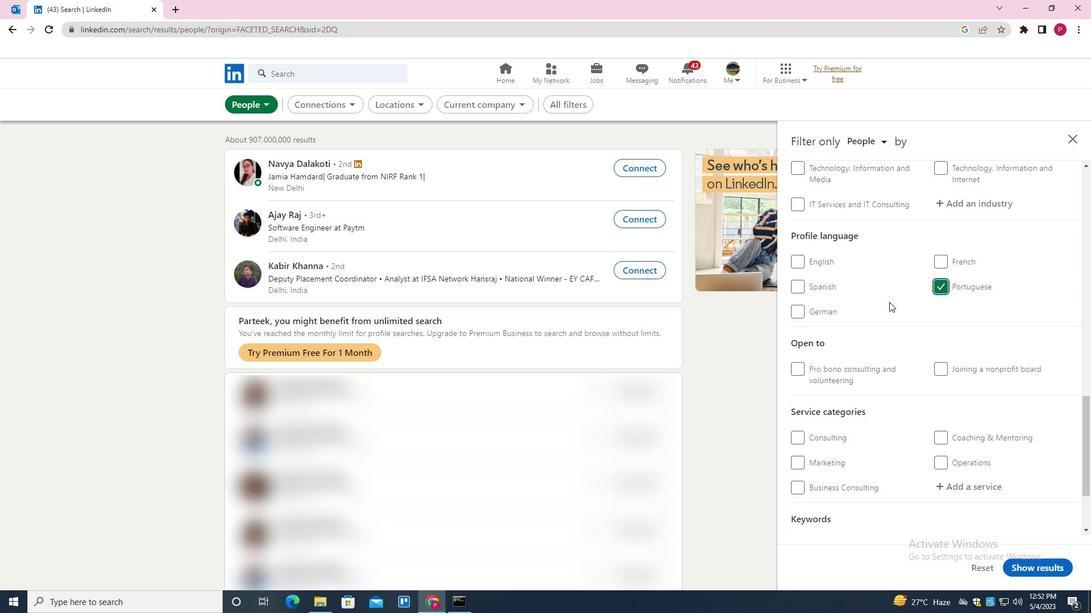 
Action: Mouse scrolled (889, 303) with delta (0, 0)
Screenshot: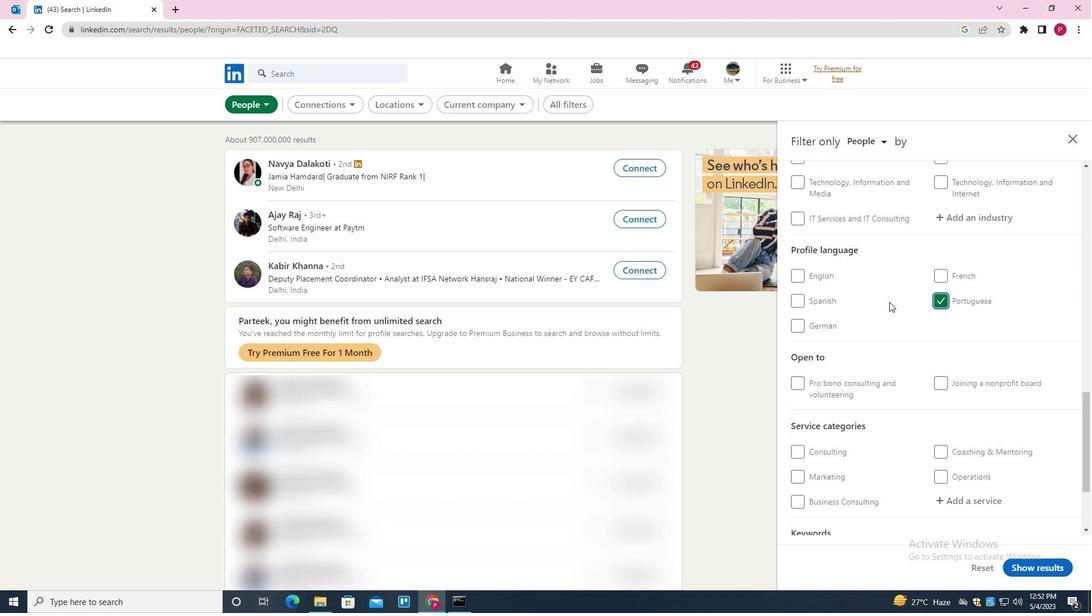 
Action: Mouse scrolled (889, 303) with delta (0, 0)
Screenshot: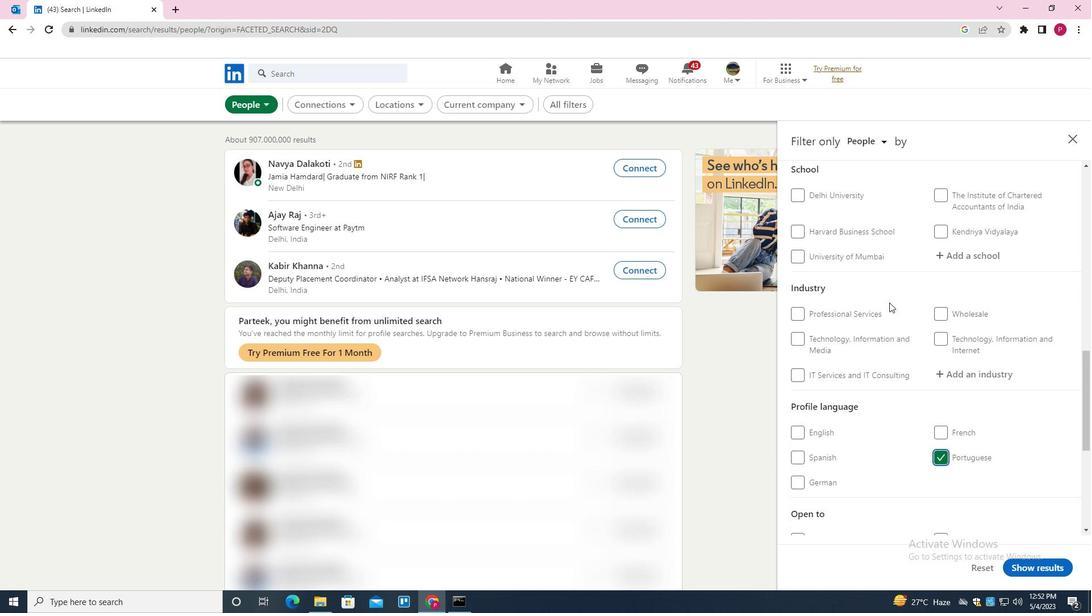 
Action: Mouse scrolled (889, 303) with delta (0, 0)
Screenshot: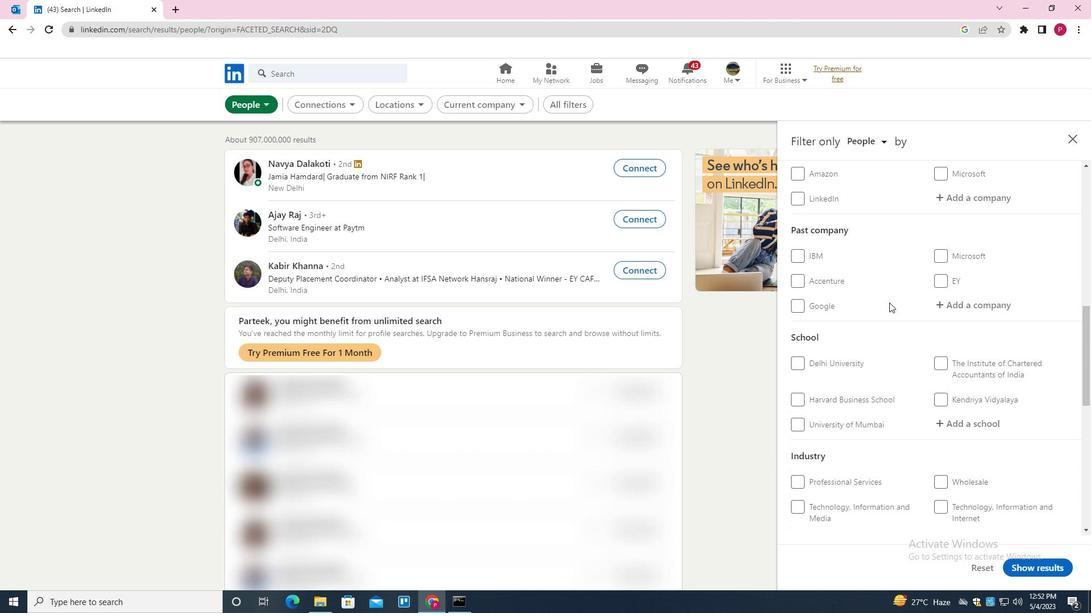 
Action: Mouse moved to (965, 254)
Screenshot: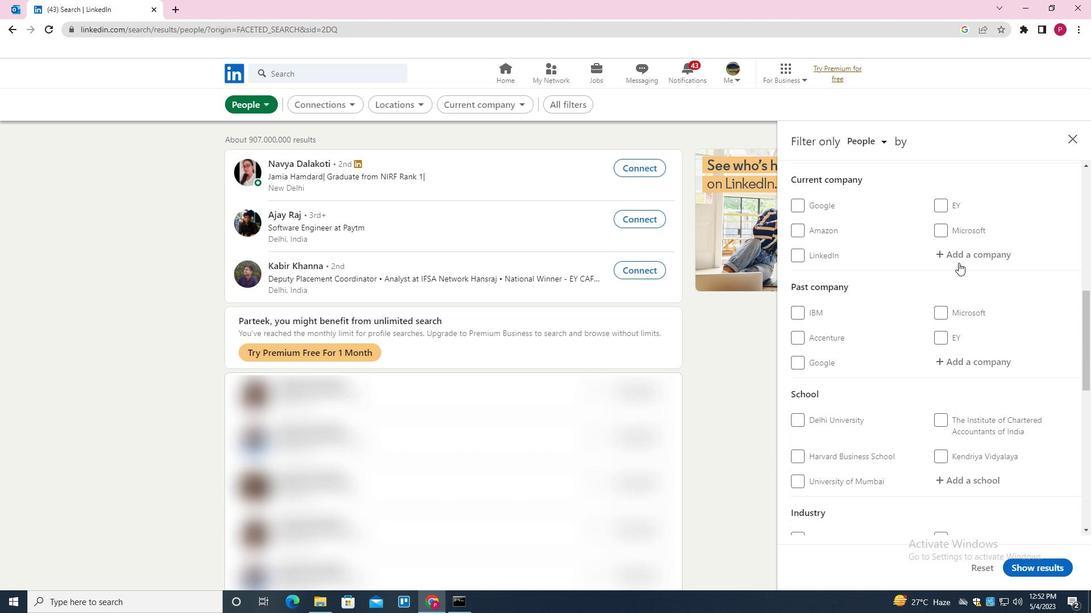 
Action: Mouse pressed left at (965, 254)
Screenshot: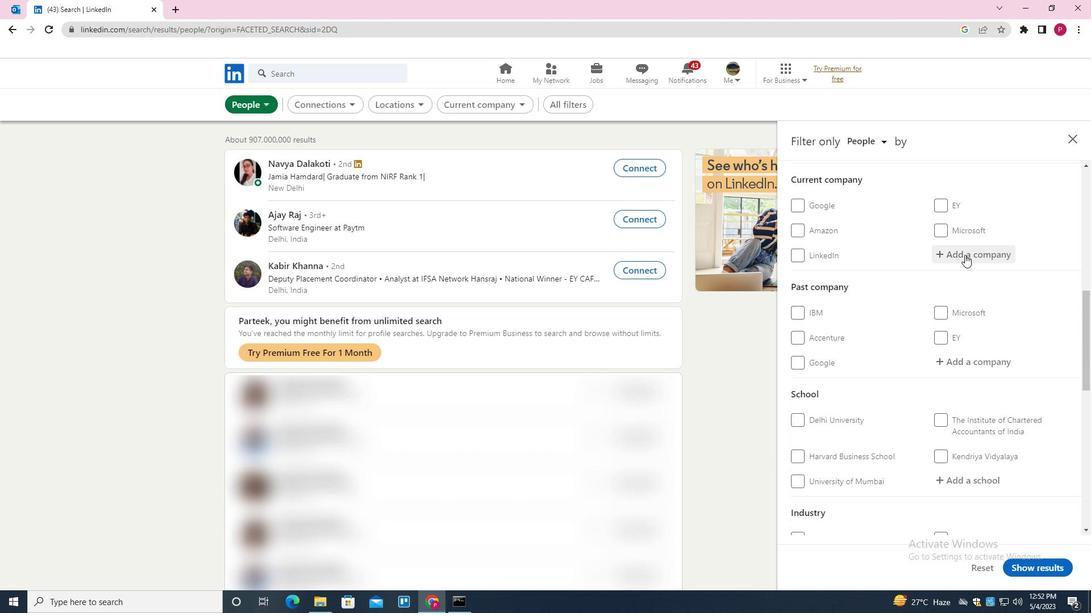 
Action: Mouse moved to (966, 252)
Screenshot: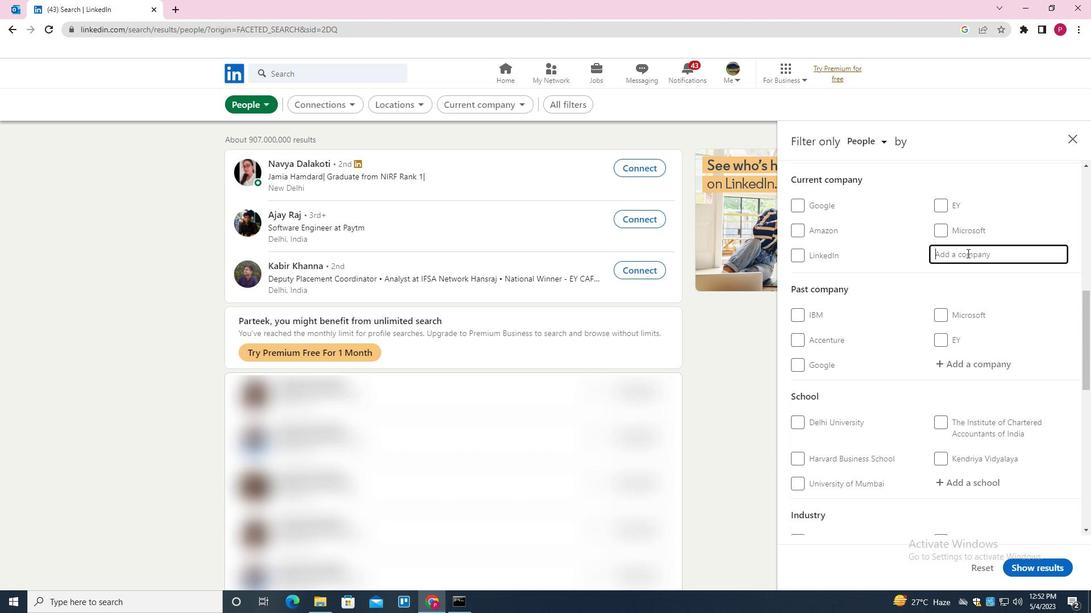 
Action: Key pressed <Key.shift><Key.shift><Key.shift><Key.shift><Key.shift><Key.shift>OBEROI<Key.space><Key.shift><Key.shift><Key.shift><Key.shift><Key.shift><Key.shift><Key.shift>REALITY<Key.backspace><Key.backspace><Key.backspace><Key.backspace><Key.down><Key.enter>
Screenshot: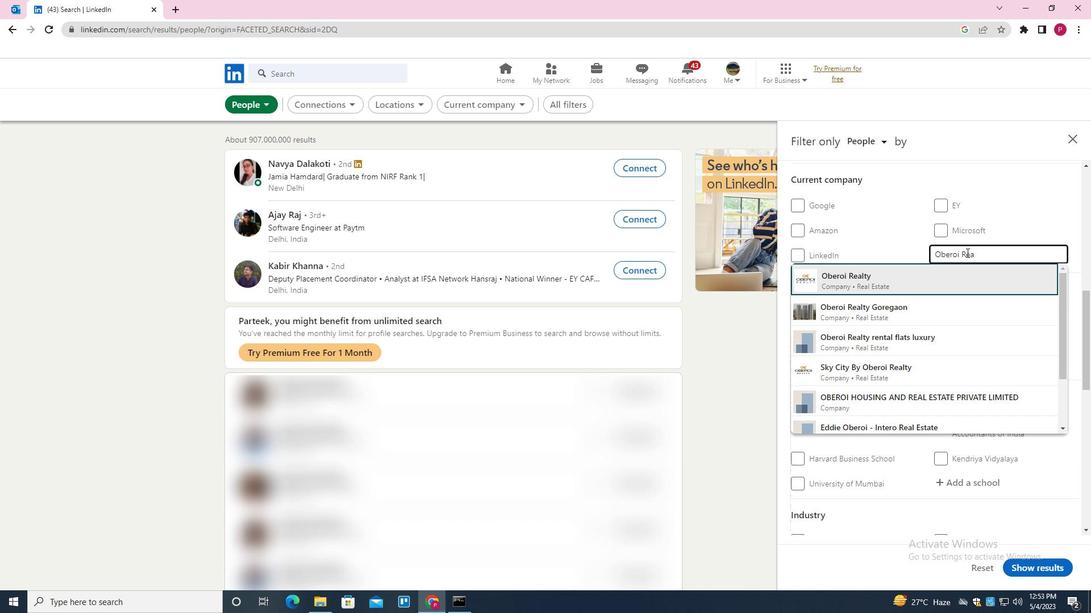 
Action: Mouse moved to (914, 269)
Screenshot: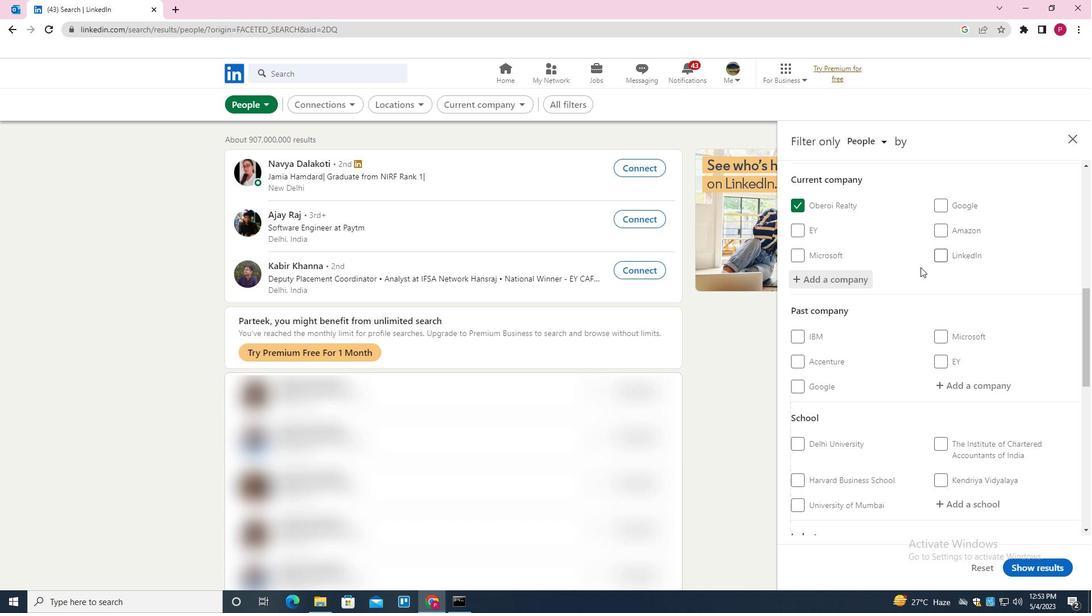 
Action: Mouse scrolled (914, 268) with delta (0, 0)
Screenshot: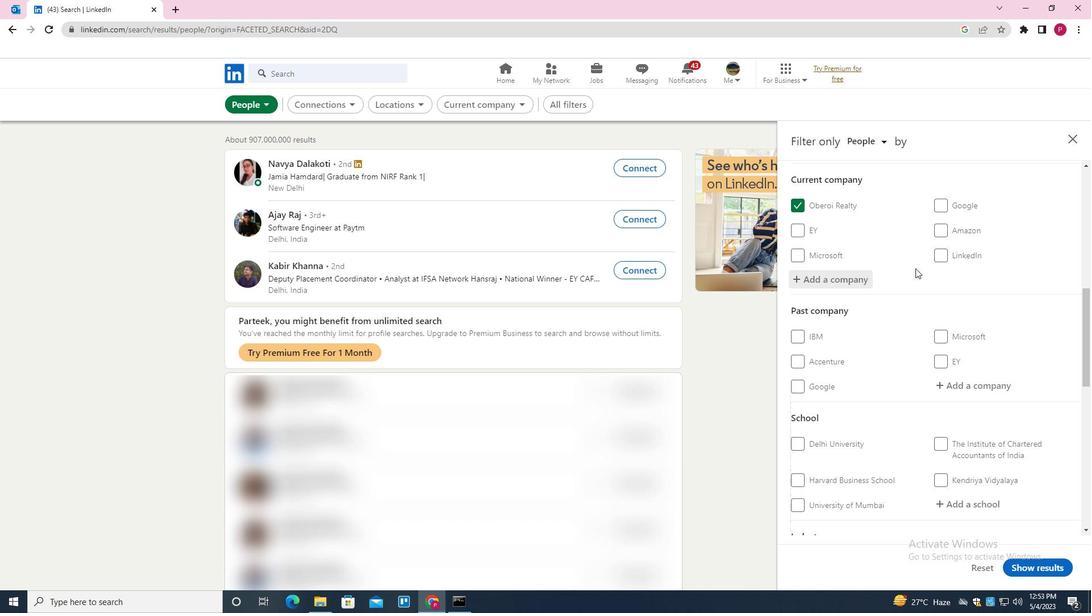
Action: Mouse scrolled (914, 268) with delta (0, 0)
Screenshot: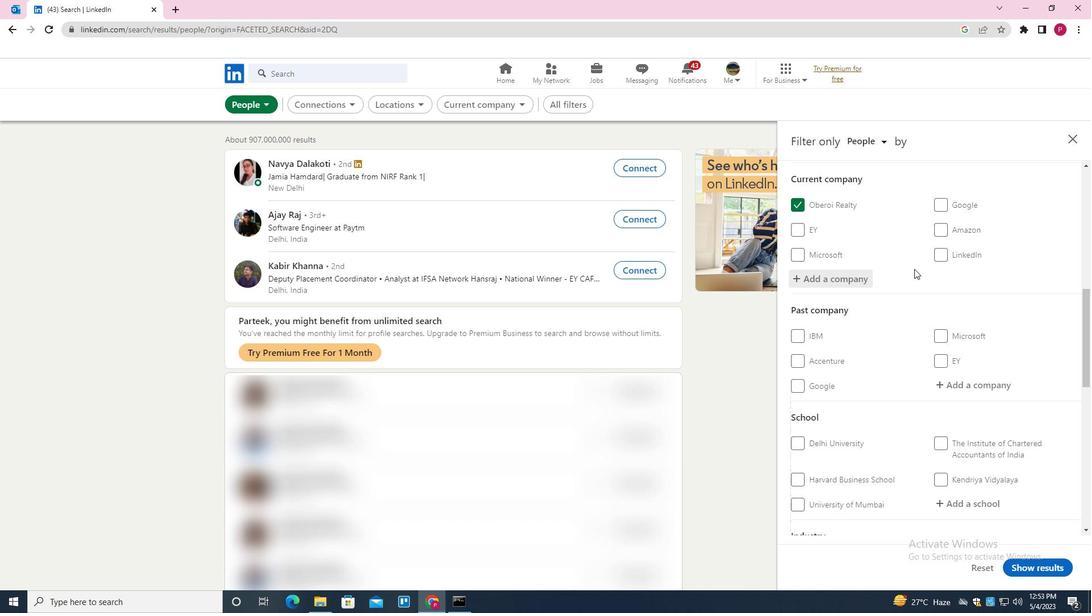 
Action: Mouse moved to (912, 274)
Screenshot: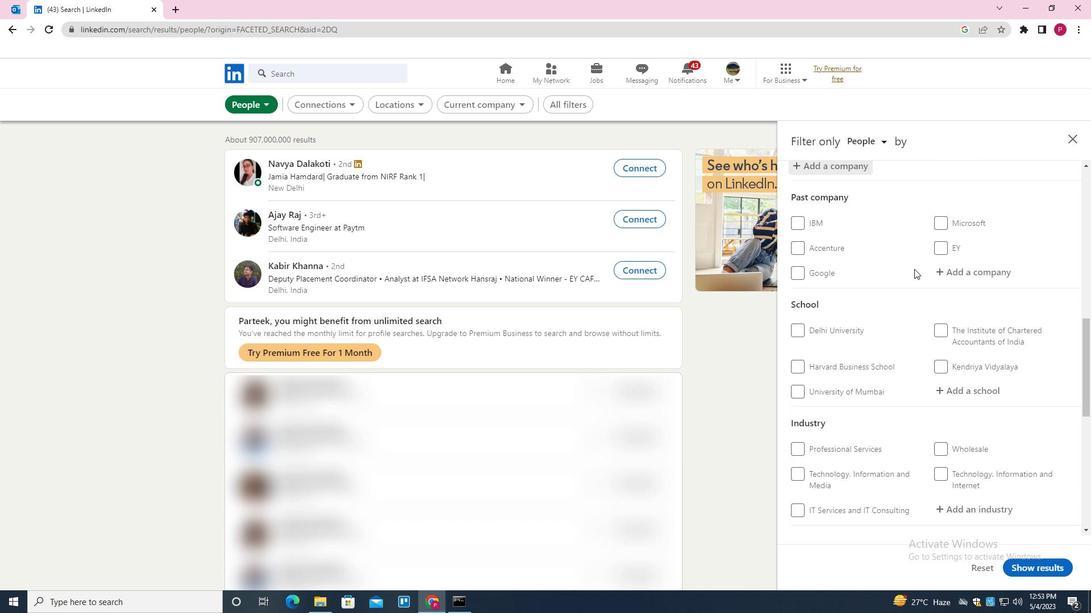
Action: Mouse scrolled (912, 273) with delta (0, 0)
Screenshot: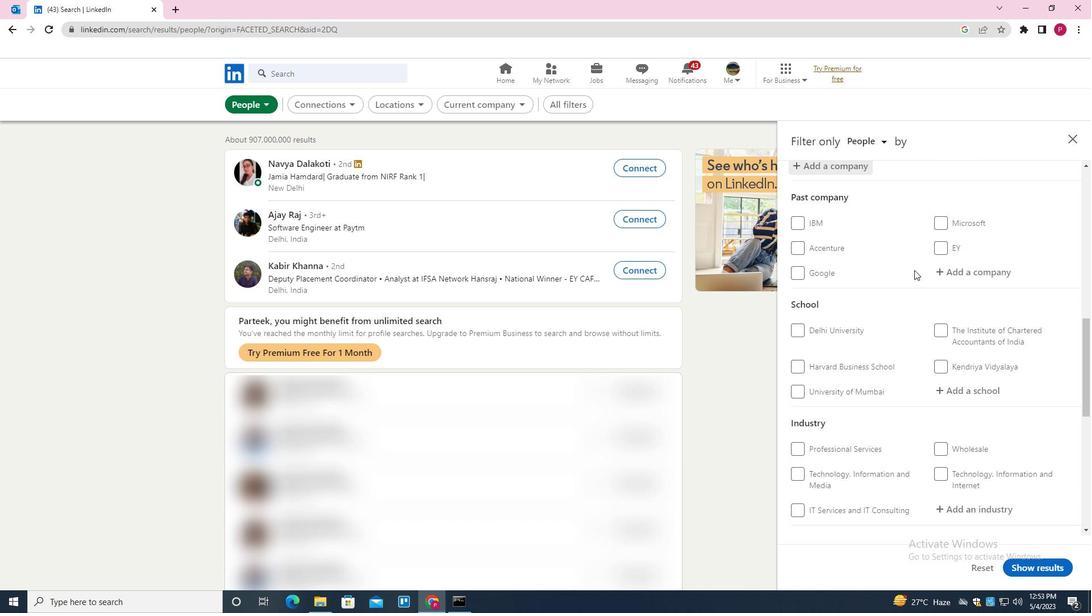 
Action: Mouse scrolled (912, 273) with delta (0, 0)
Screenshot: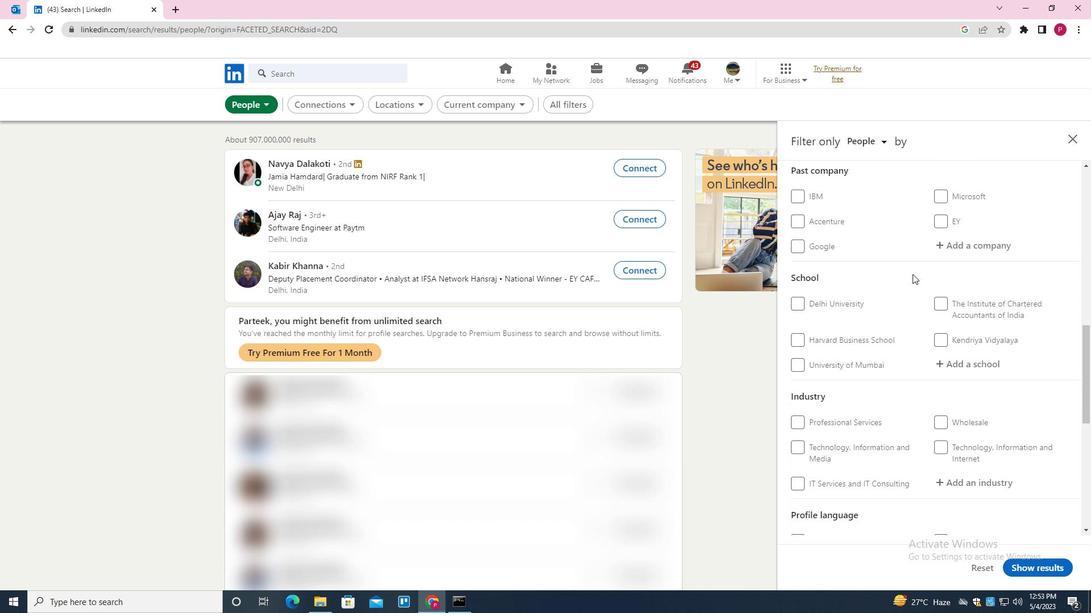 
Action: Mouse moved to (981, 274)
Screenshot: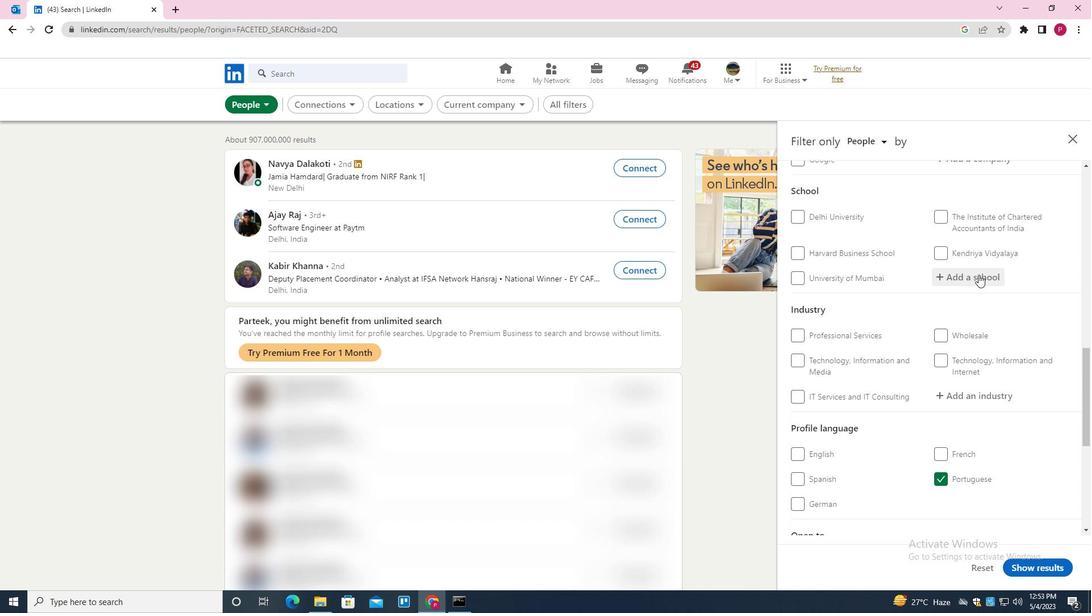 
Action: Mouse pressed left at (981, 274)
Screenshot: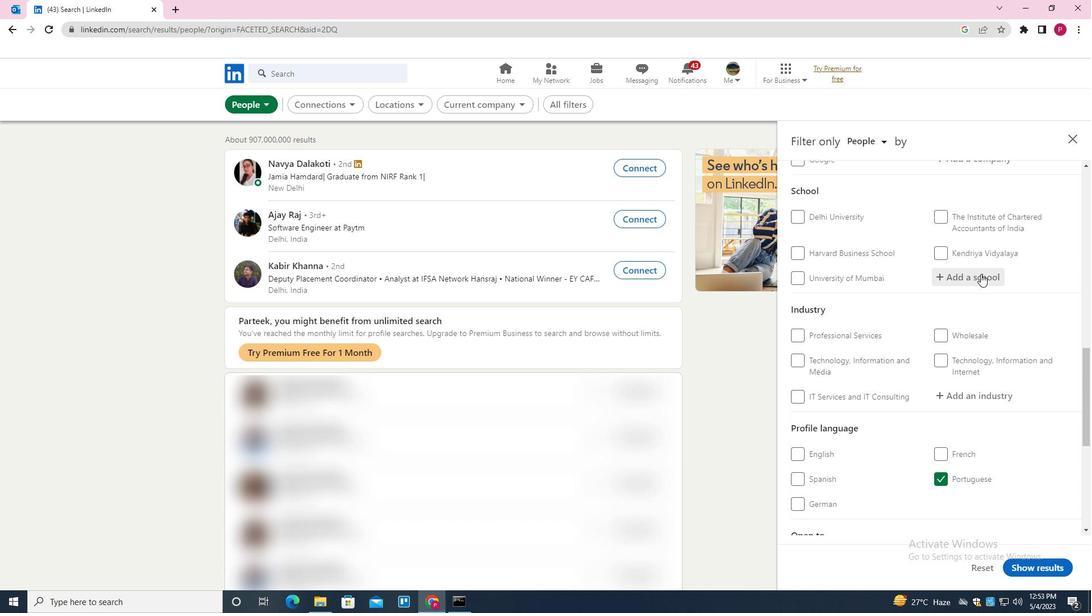 
Action: Key pressed <Key.shift>MITHIBAI<Key.space><Key.shift>COLLEGE<Key.down><Key.enter>
Screenshot: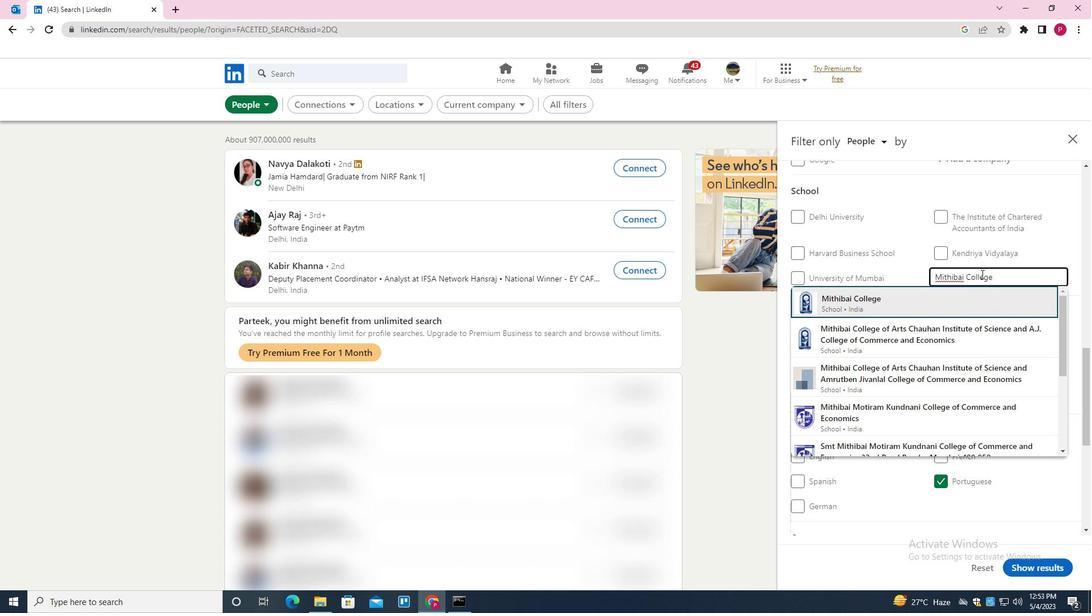 
Action: Mouse moved to (959, 282)
Screenshot: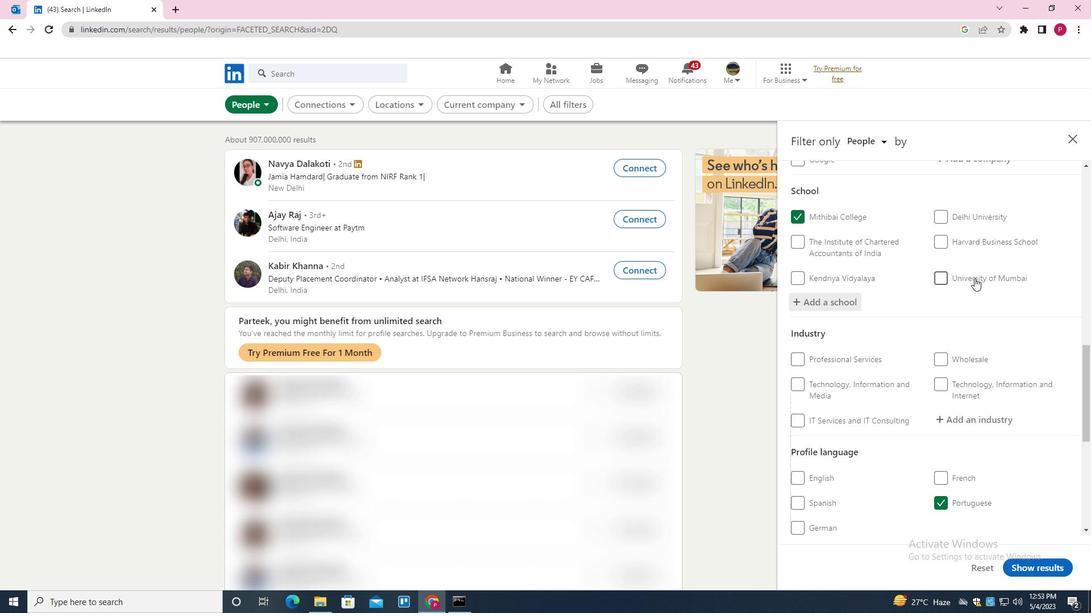 
Action: Mouse scrolled (959, 281) with delta (0, 0)
Screenshot: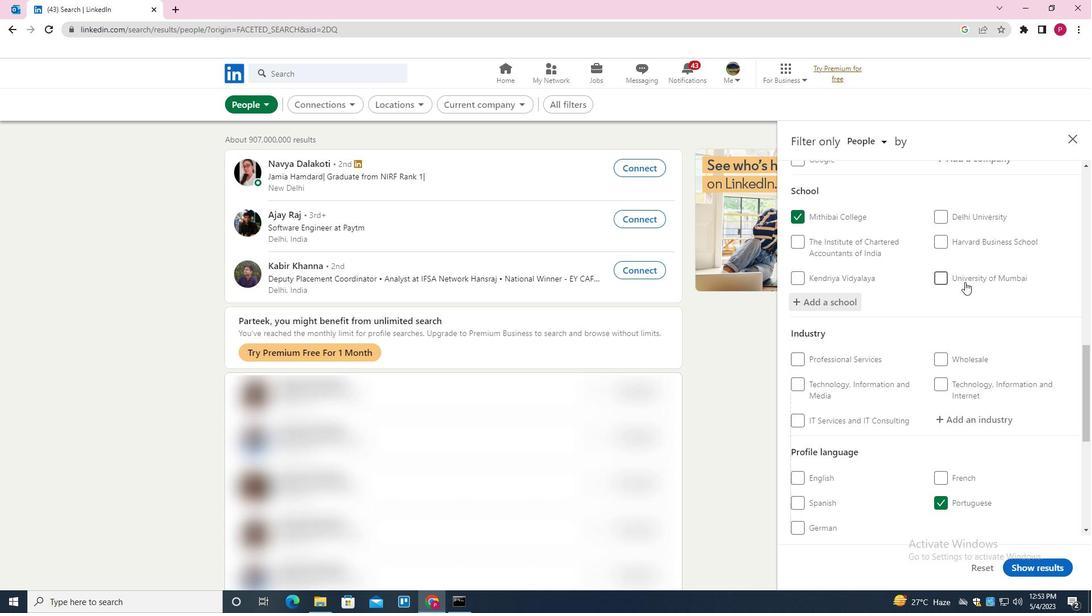 
Action: Mouse moved to (957, 282)
Screenshot: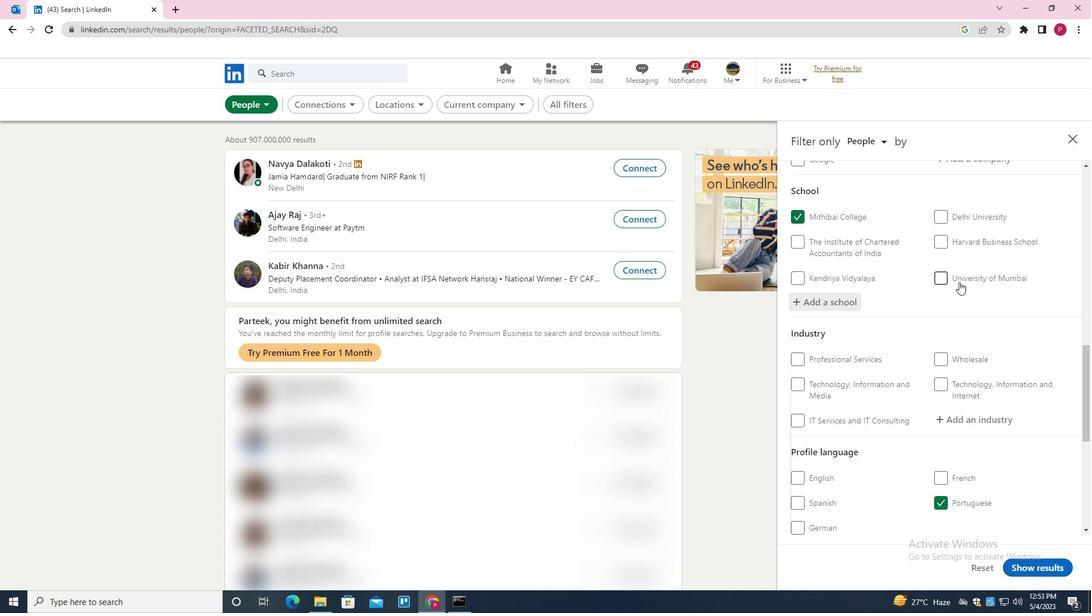 
Action: Mouse scrolled (957, 281) with delta (0, 0)
Screenshot: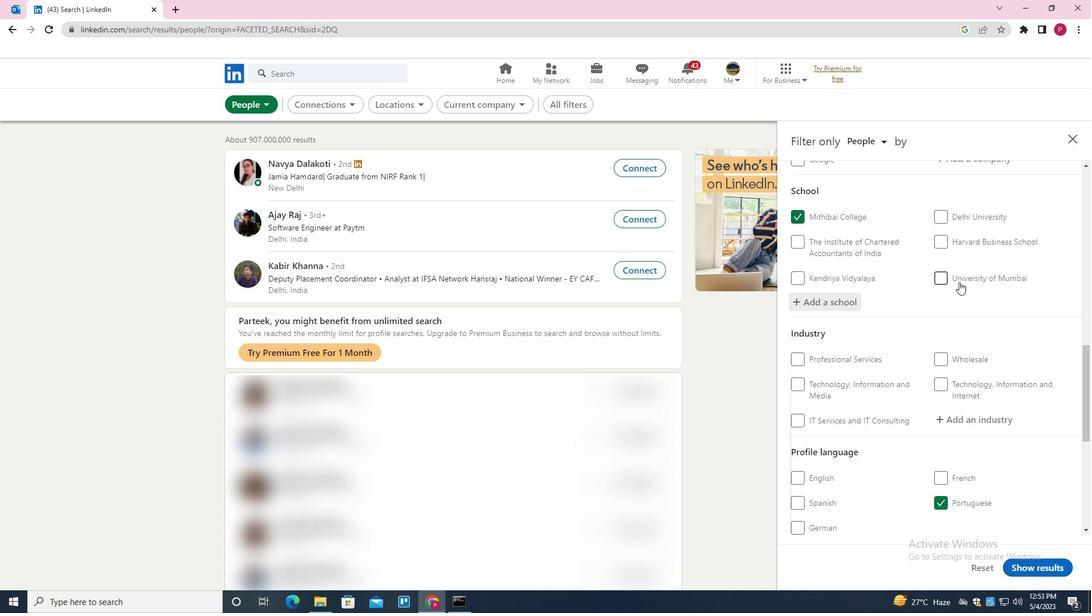 
Action: Mouse moved to (972, 304)
Screenshot: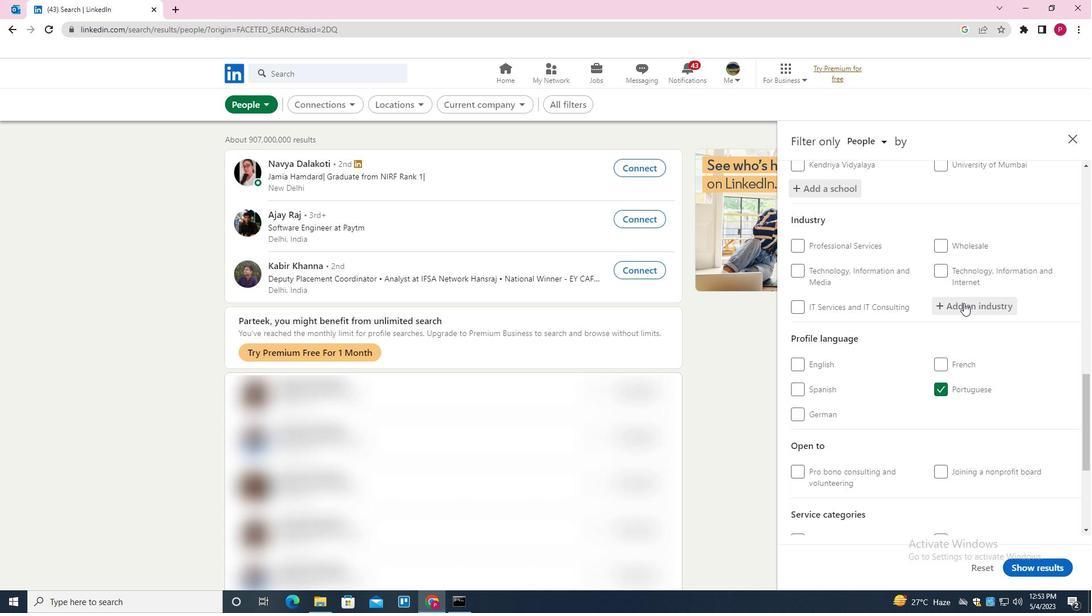 
Action: Mouse pressed left at (972, 304)
Screenshot: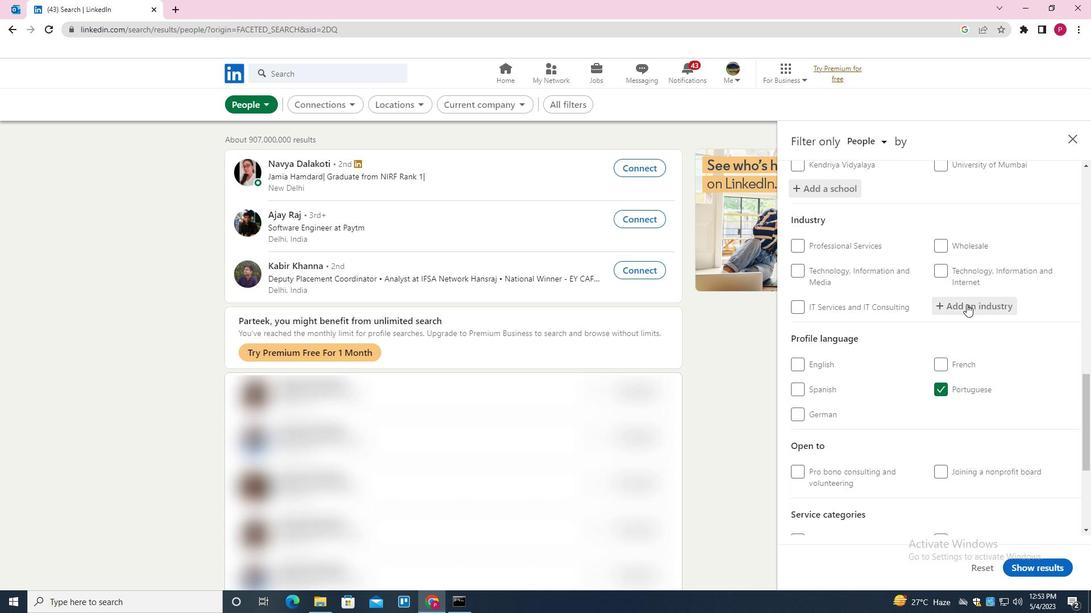 
Action: Key pressed <Key.shift>AUTOMATION<Key.space><Key.shift>MAV<Key.backspace>CHINERY<Key.space><Key.shift>MANUFACTURING<Key.down><Key.enter>
Screenshot: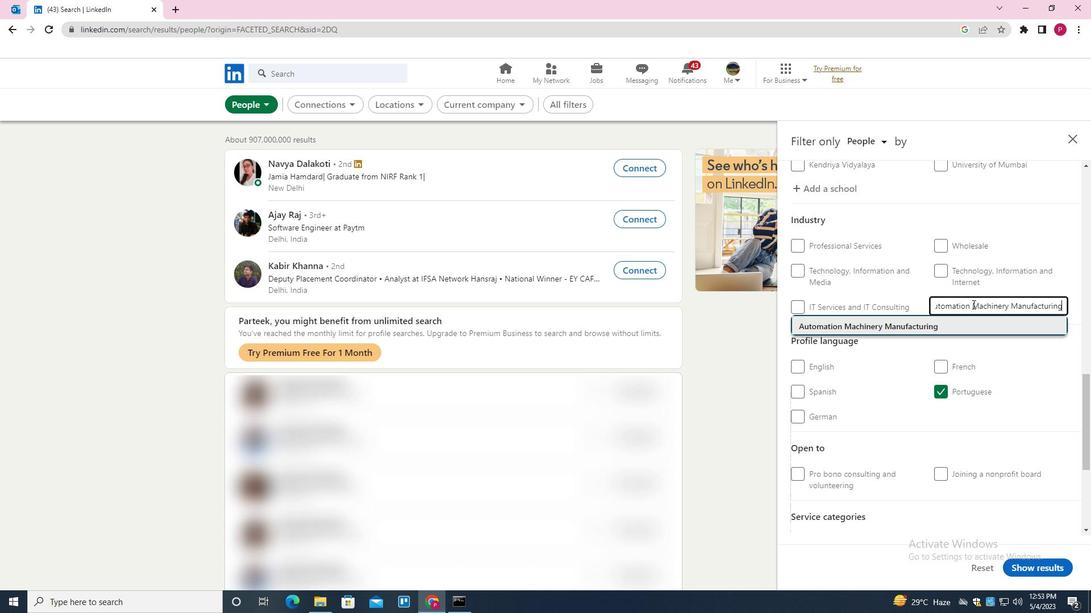 
Action: Mouse moved to (966, 321)
Screenshot: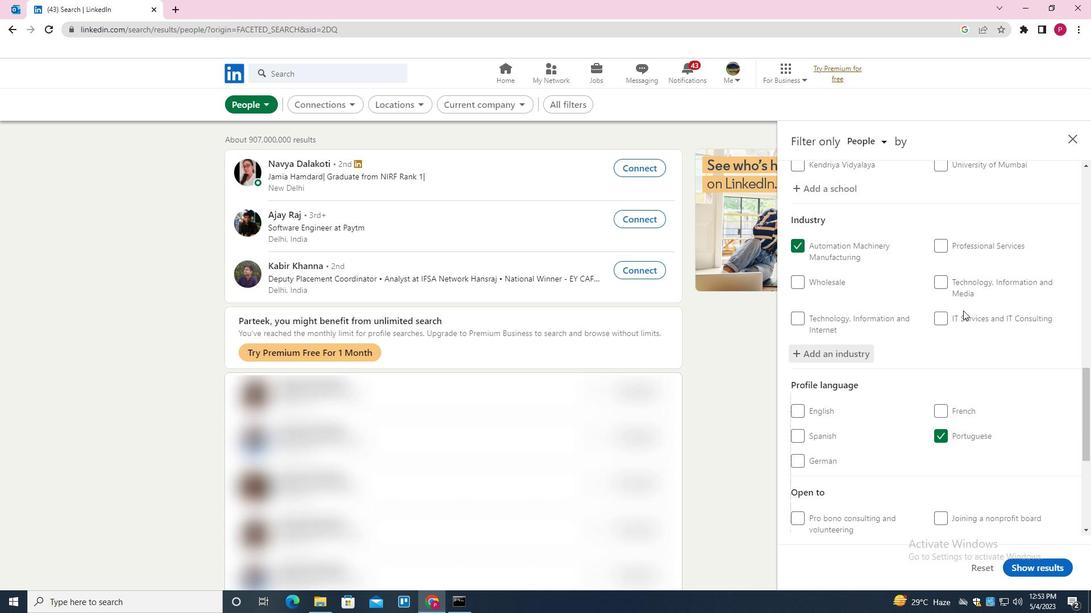
Action: Mouse scrolled (966, 320) with delta (0, 0)
Screenshot: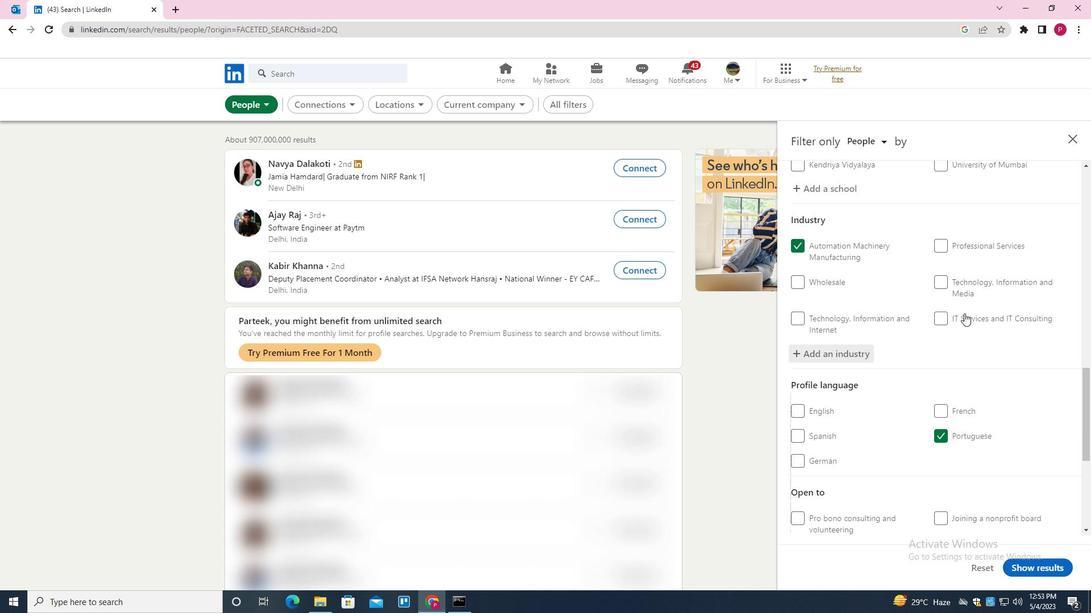 
Action: Mouse scrolled (966, 320) with delta (0, 0)
Screenshot: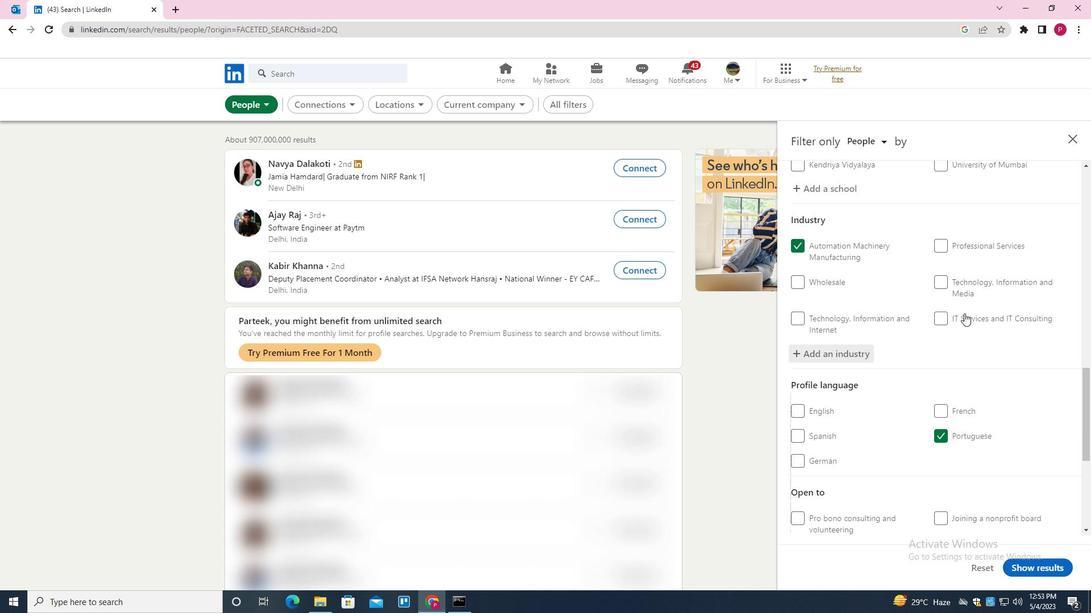 
Action: Mouse moved to (966, 325)
Screenshot: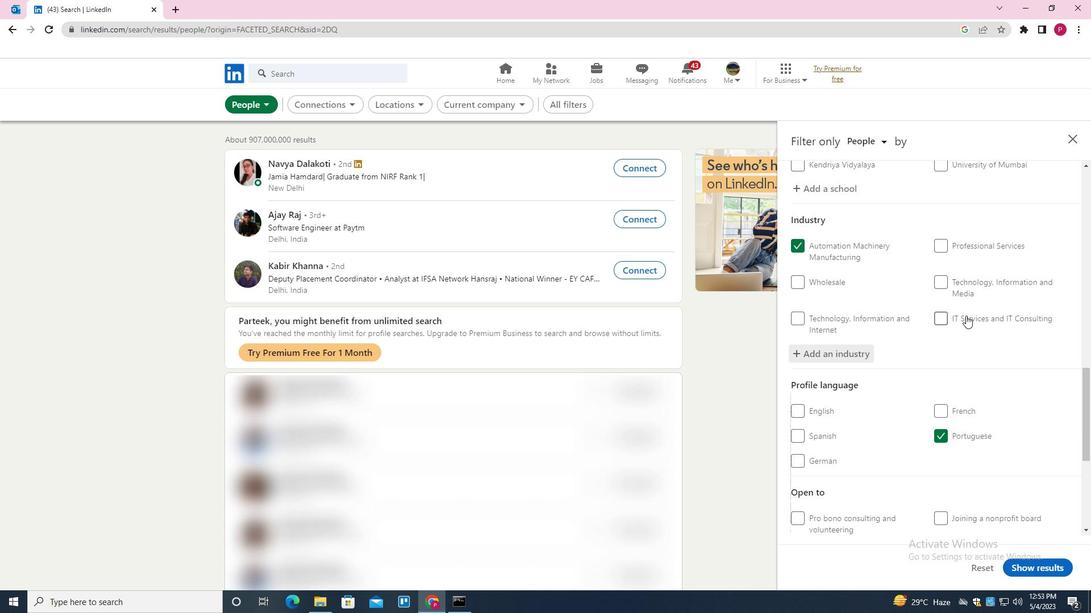 
Action: Mouse scrolled (966, 325) with delta (0, 0)
Screenshot: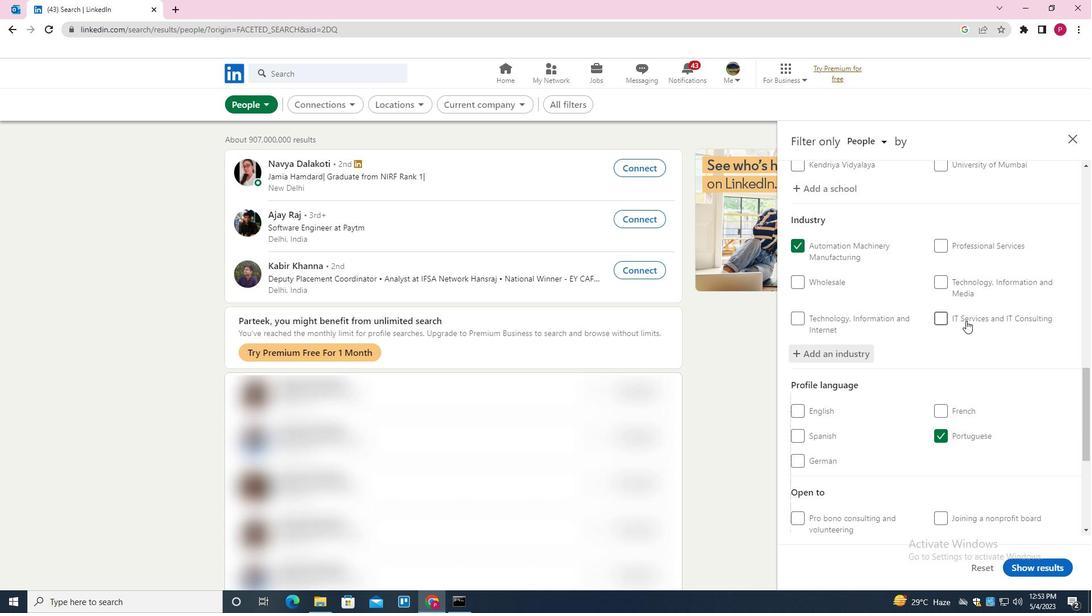 
Action: Mouse moved to (966, 329)
Screenshot: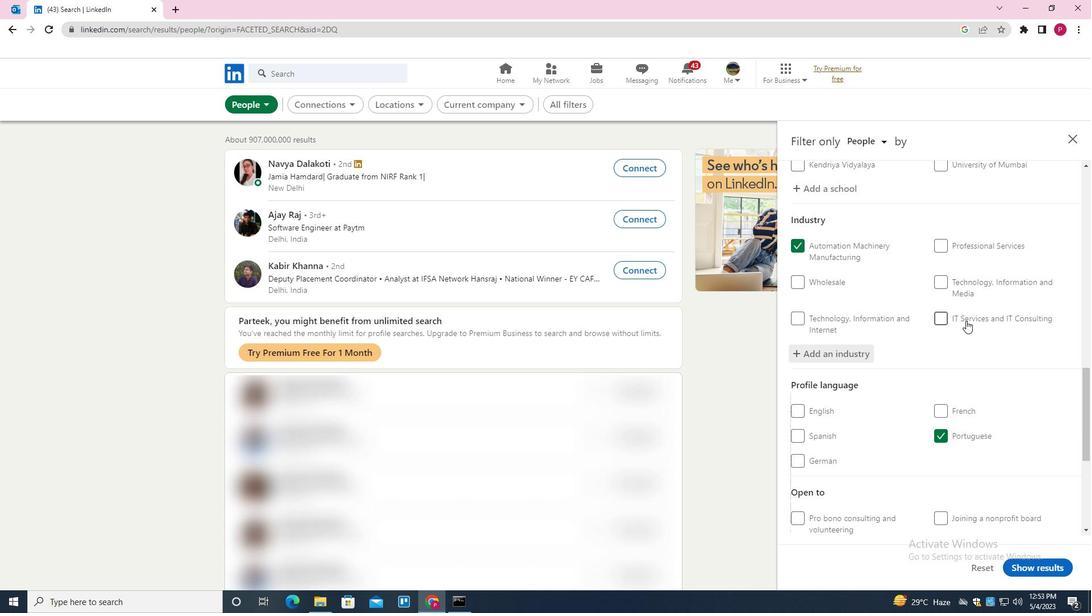 
Action: Mouse scrolled (966, 328) with delta (0, 0)
Screenshot: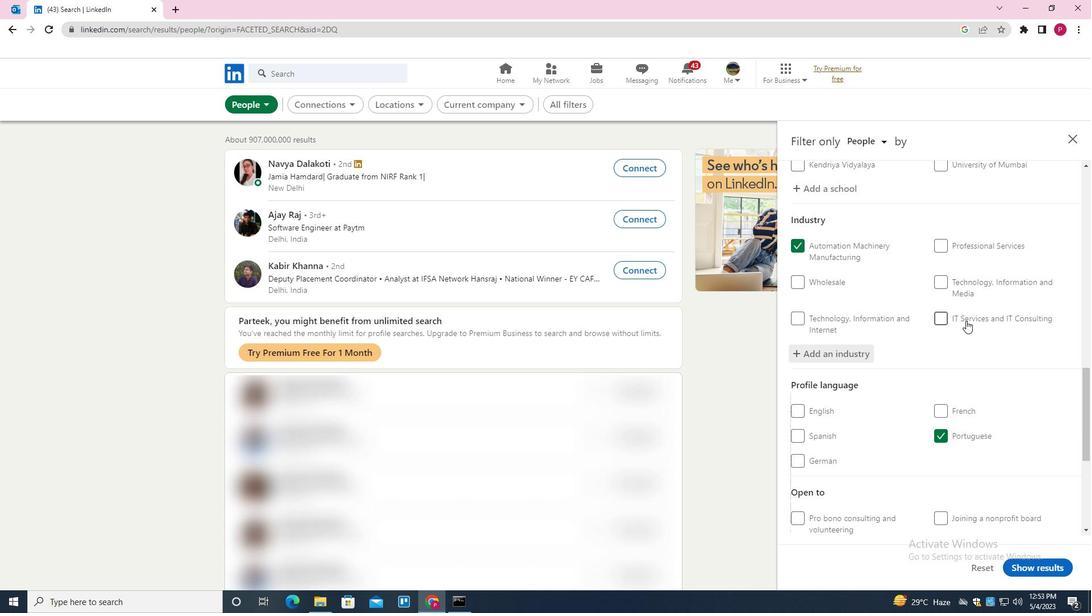 
Action: Mouse moved to (968, 337)
Screenshot: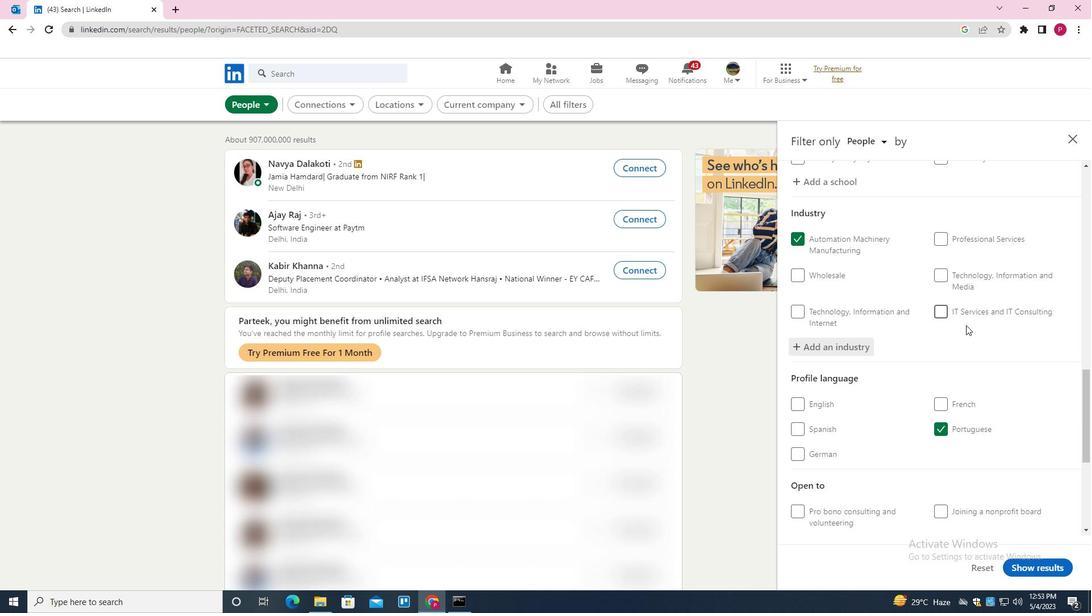 
Action: Mouse scrolled (968, 336) with delta (0, 0)
Screenshot: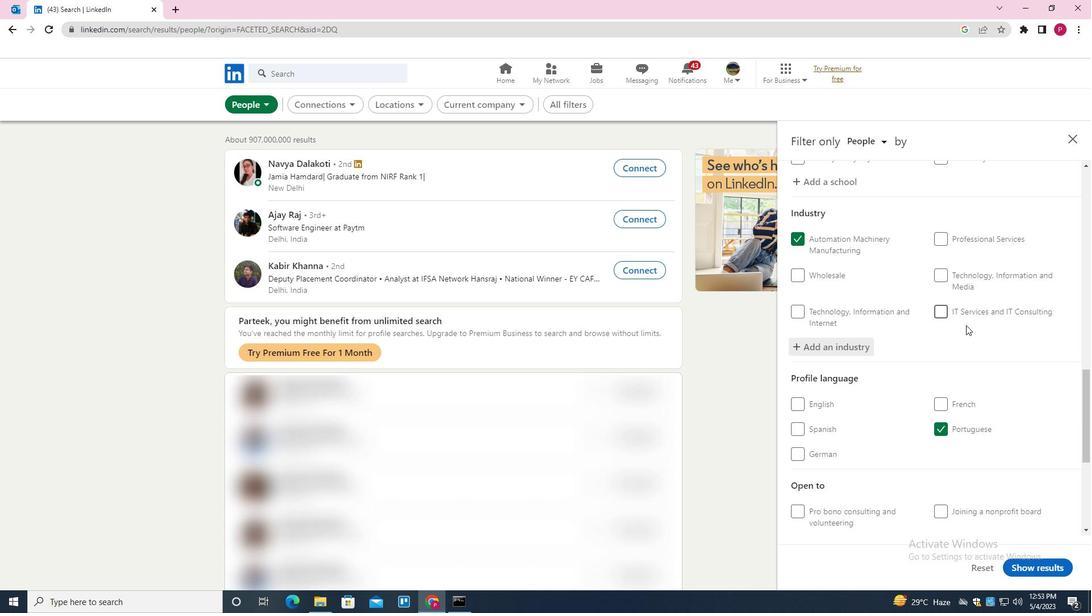 
Action: Mouse moved to (979, 380)
Screenshot: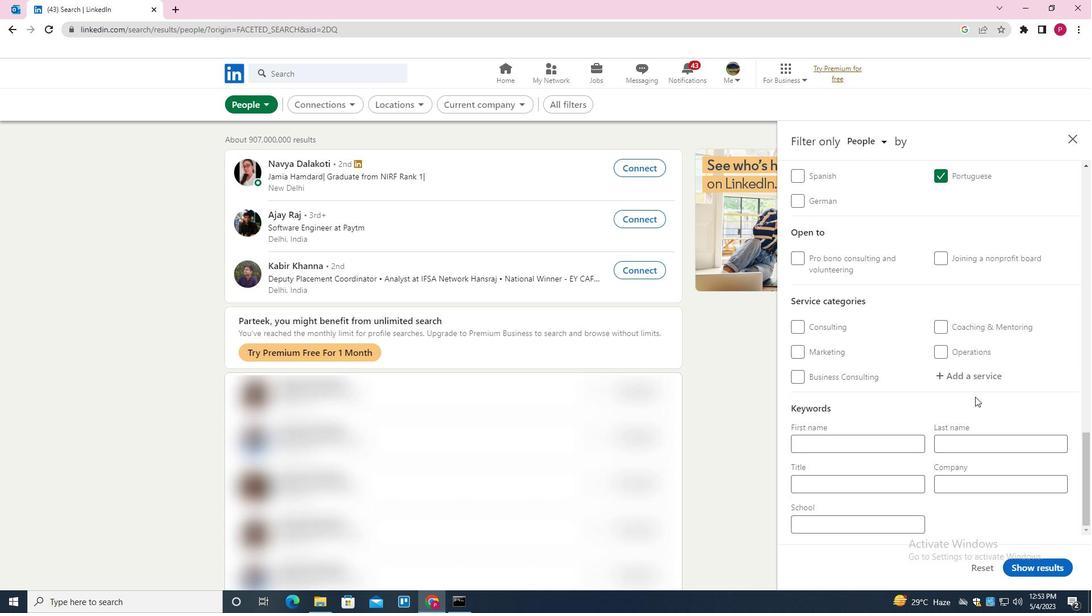 
Action: Mouse pressed left at (979, 380)
Screenshot: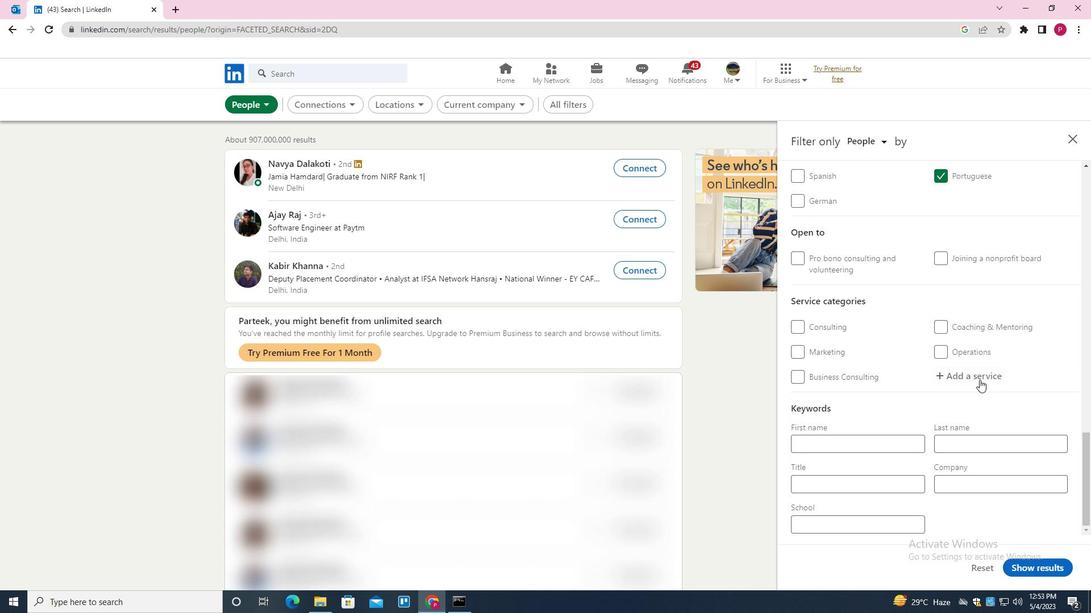 
Action: Key pressed <Key.shift>LEADERSHIP<Key.space><Key.shift><Key.shift><Key.shift><Key.shift><Key.shift><Key.shift><Key.shift><Key.shift><Key.shift><Key.shift><Key.shift><Key.shift><Key.shift><Key.shift><Key.shift><Key.shift><Key.shift><Key.shift><Key.shift><Key.shift><Key.shift><Key.shift><Key.shift><Key.shift><Key.shift><Key.shift><Key.shift><Key.shift><Key.shift><Key.shift><Key.shift><Key.shift><Key.shift><Key.shift><Key.shift><Key.shift><Key.shift><Key.shift><Key.shift><Key.shift><Key.shift><Key.shift><Key.shift><Key.shift><Key.shift><Key.shift><Key.shift><Key.shift><Key.shift><Key.shift><Key.shift><Key.shift><Key.shift><Key.shift><Key.shift><Key.shift><Key.shift><Key.shift><Key.shift><Key.shift><Key.shift><Key.shift><Key.shift><Key.shift><Key.shift><Key.shift><Key.shift><Key.shift><Key.shift><Key.shift><Key.shift><Key.shift><Key.shift><Key.shift><Key.shift><Key.shift><Key.shift><Key.shift><Key.shift><Key.shift><Key.shift><Key.shift><Key.shift><Key.shift><Key.shift><Key.shift><Key.shift><Key.shift>DEVELOPMENT<Key.down><Key.enter>
Screenshot: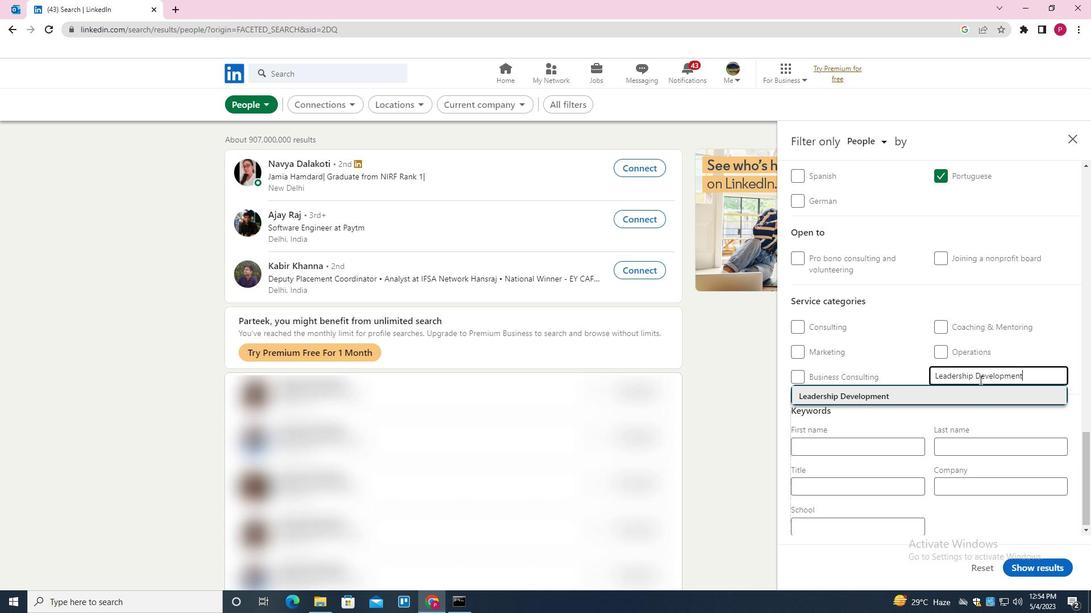 
Action: Mouse moved to (966, 383)
Screenshot: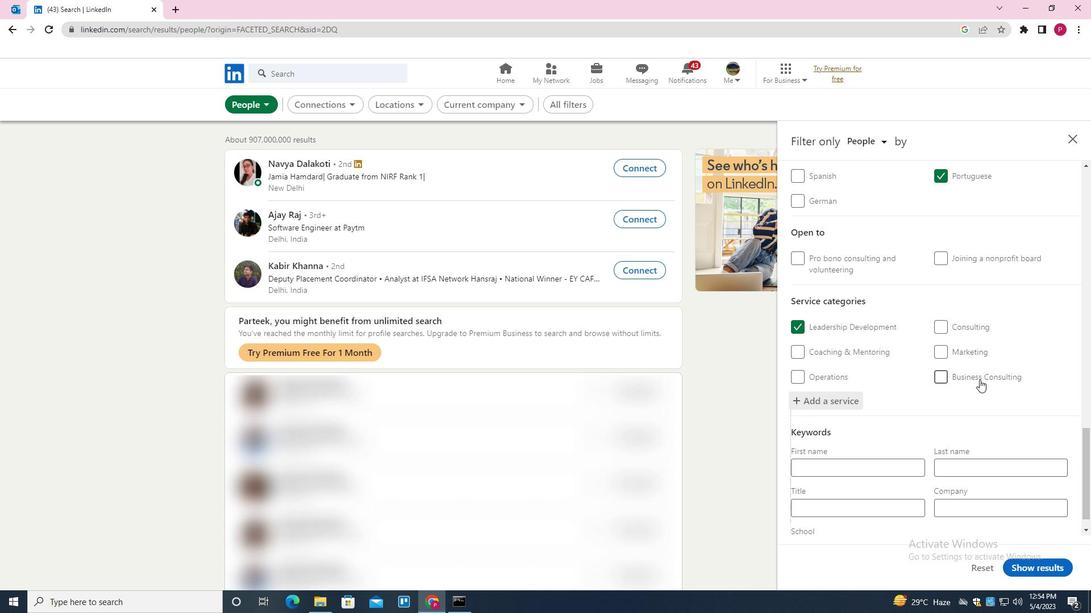
Action: Mouse scrolled (966, 382) with delta (0, 0)
Screenshot: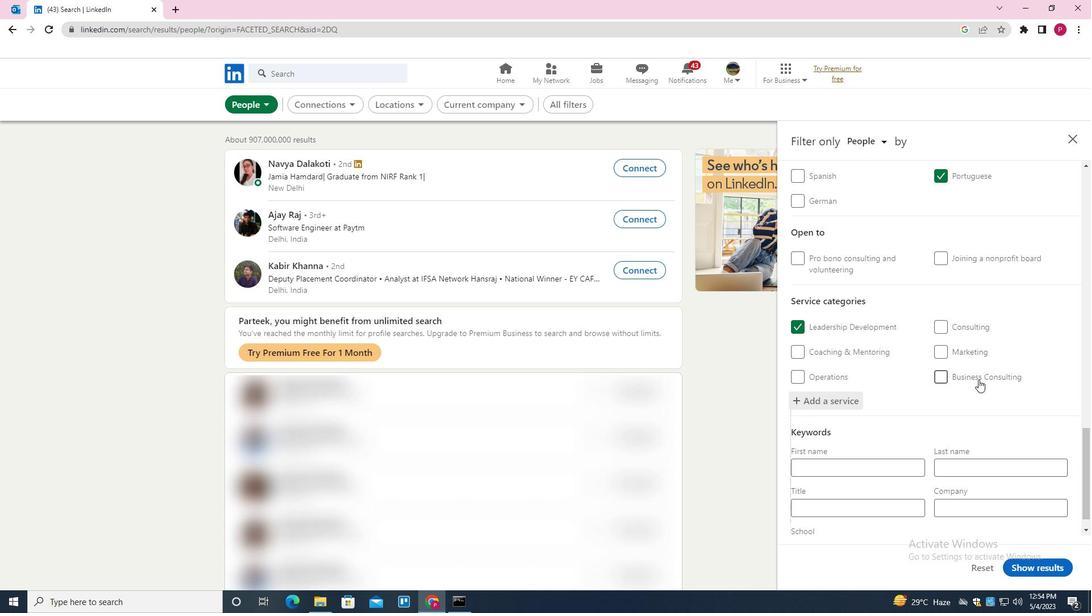 
Action: Mouse moved to (966, 383)
Screenshot: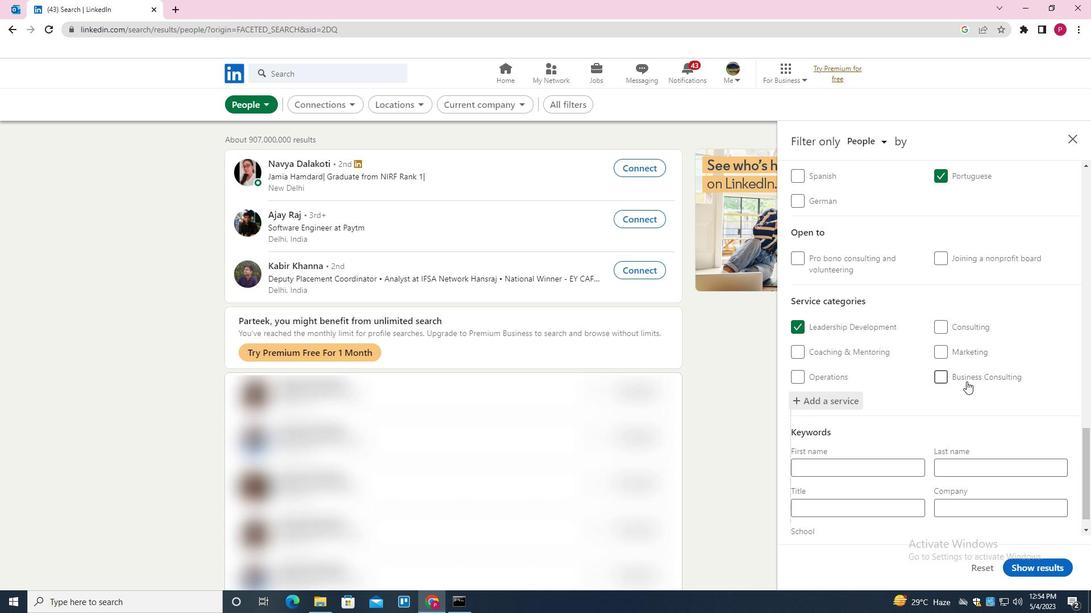 
Action: Mouse scrolled (966, 383) with delta (0, 0)
Screenshot: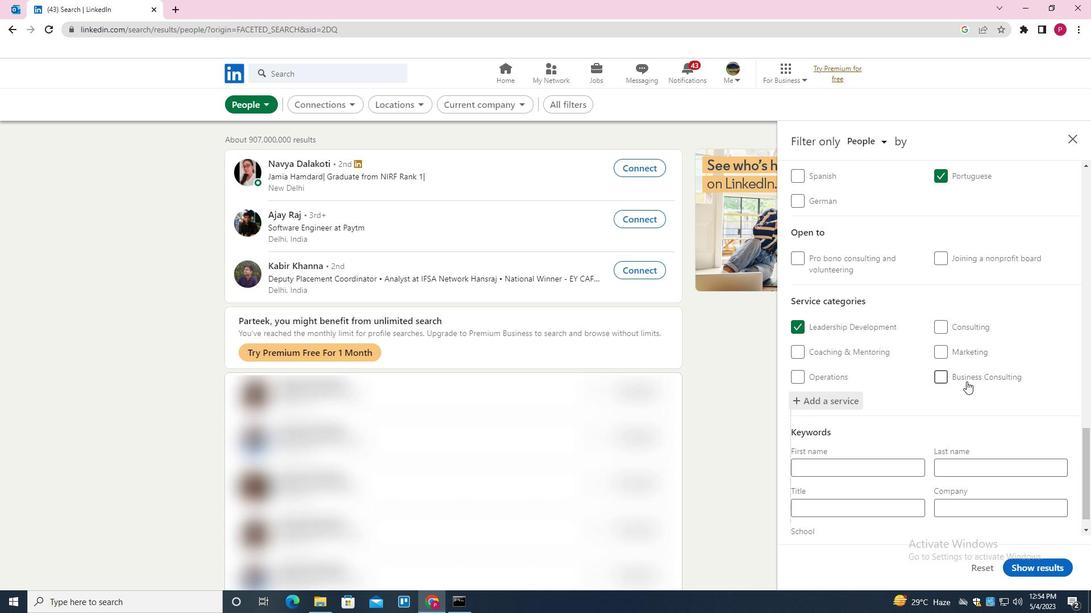 
Action: Mouse moved to (964, 386)
Screenshot: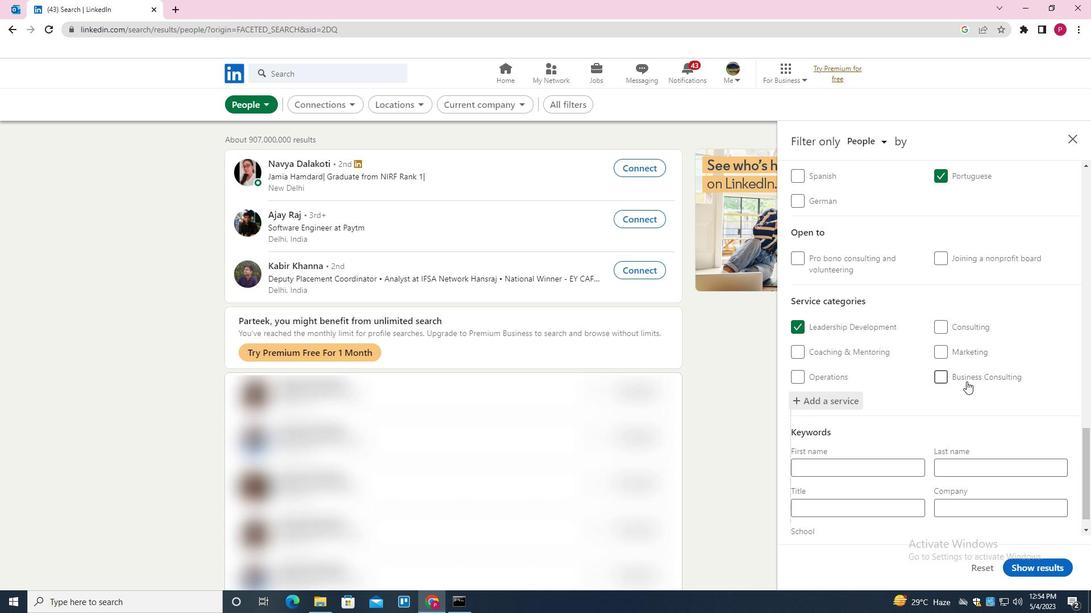 
Action: Mouse scrolled (964, 385) with delta (0, 0)
Screenshot: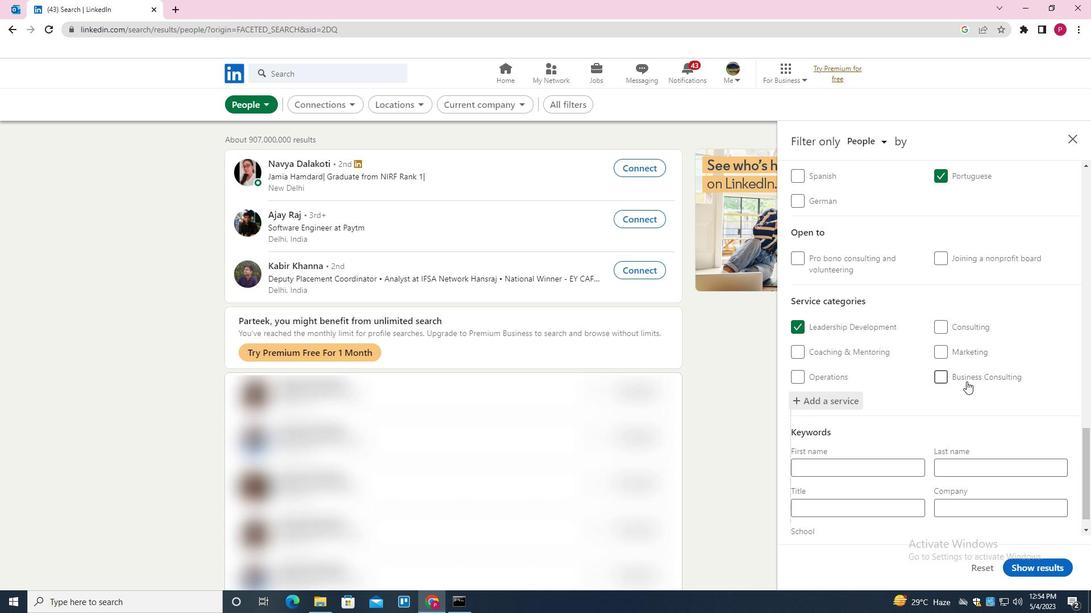 
Action: Mouse moved to (962, 390)
Screenshot: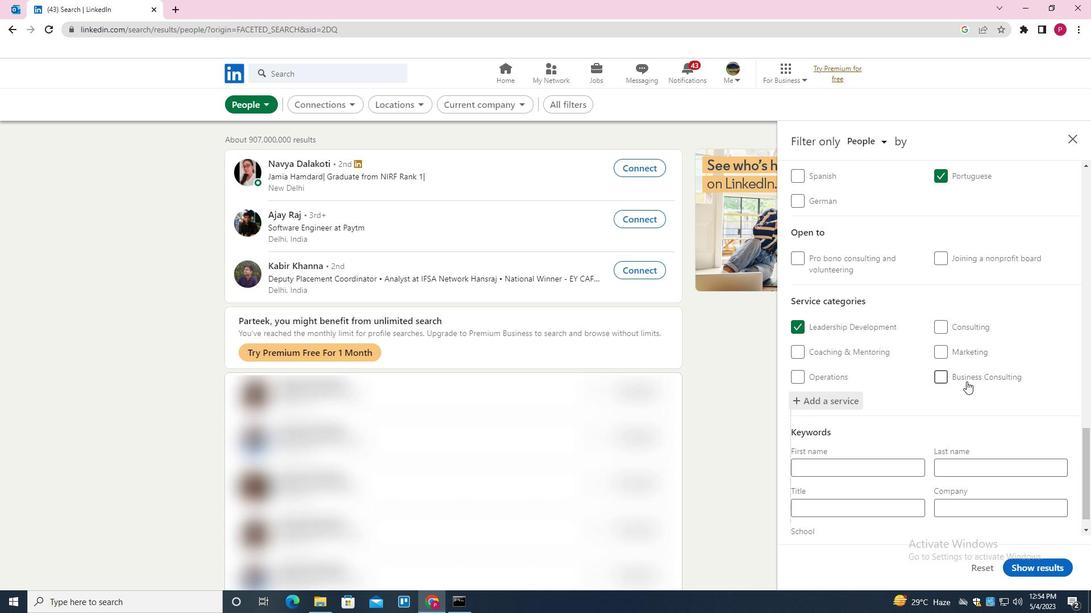 
Action: Mouse scrolled (962, 389) with delta (0, 0)
Screenshot: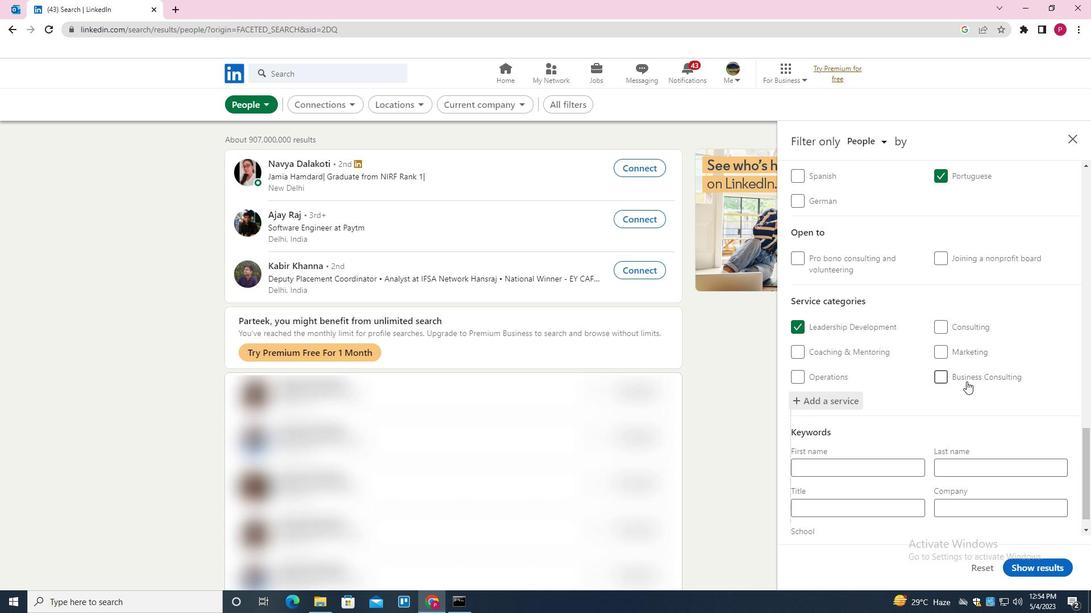 
Action: Mouse moved to (900, 480)
Screenshot: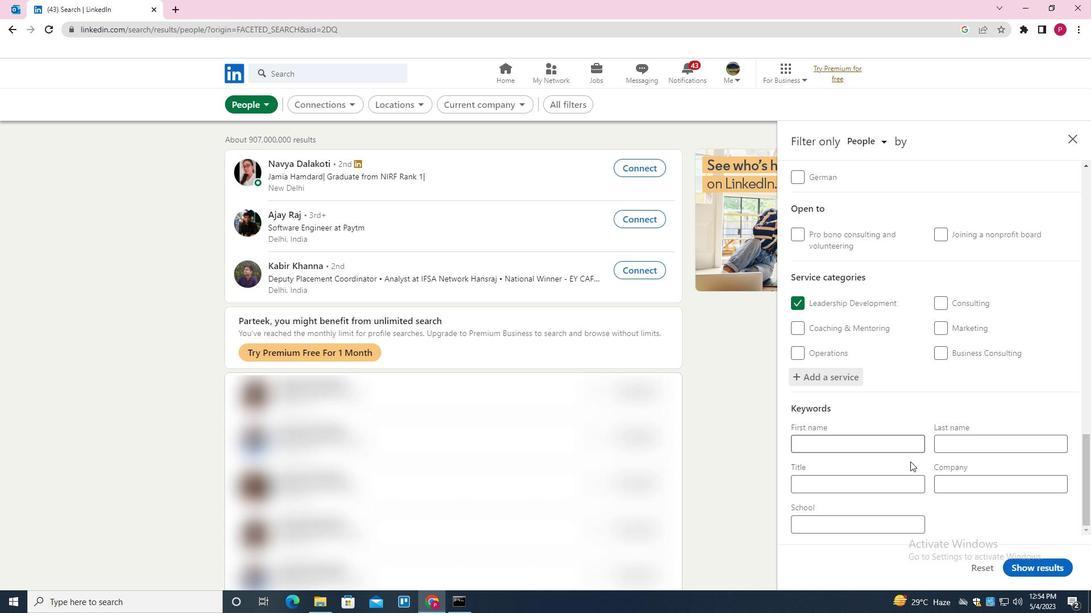 
Action: Mouse pressed left at (900, 480)
Screenshot: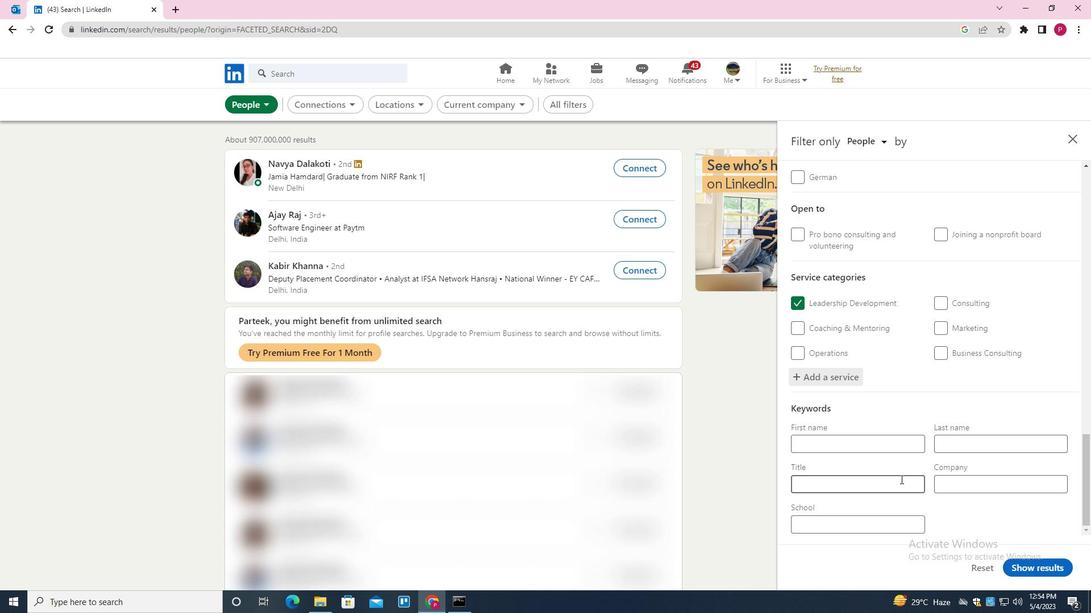 
Action: Key pressed <Key.shift><Key.shift><Key.shift><Key.shift><Key.shift><Key.shift><Key.shift><Key.shift><Key.shift><Key.shift><Key.shift><Key.shift><Key.shift><Key.shift><Key.shift><Key.shift><Key.shift><Key.shift><Key.shift>PERSONAL<Key.space><Key.shift>ASSISTAM<Key.backspace>NT
Screenshot: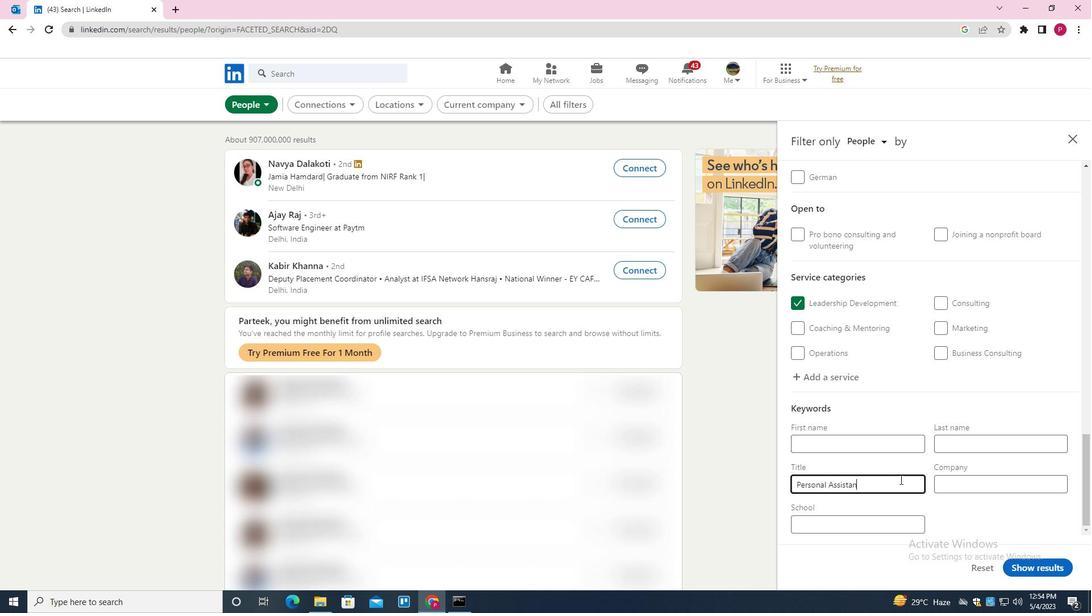 
Action: Mouse moved to (1024, 564)
Screenshot: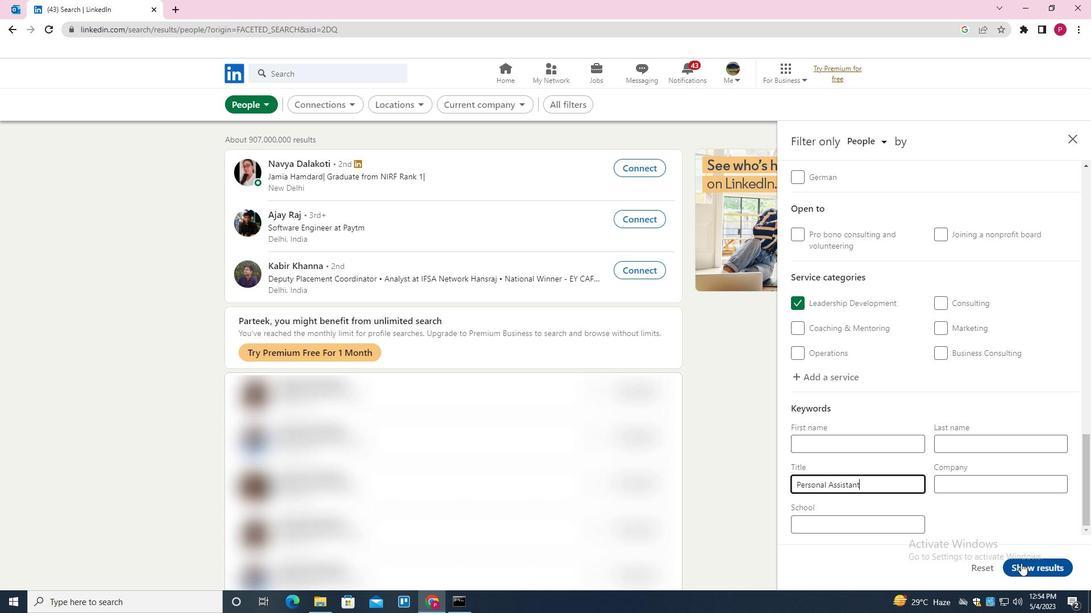 
Action: Mouse pressed left at (1024, 564)
Screenshot: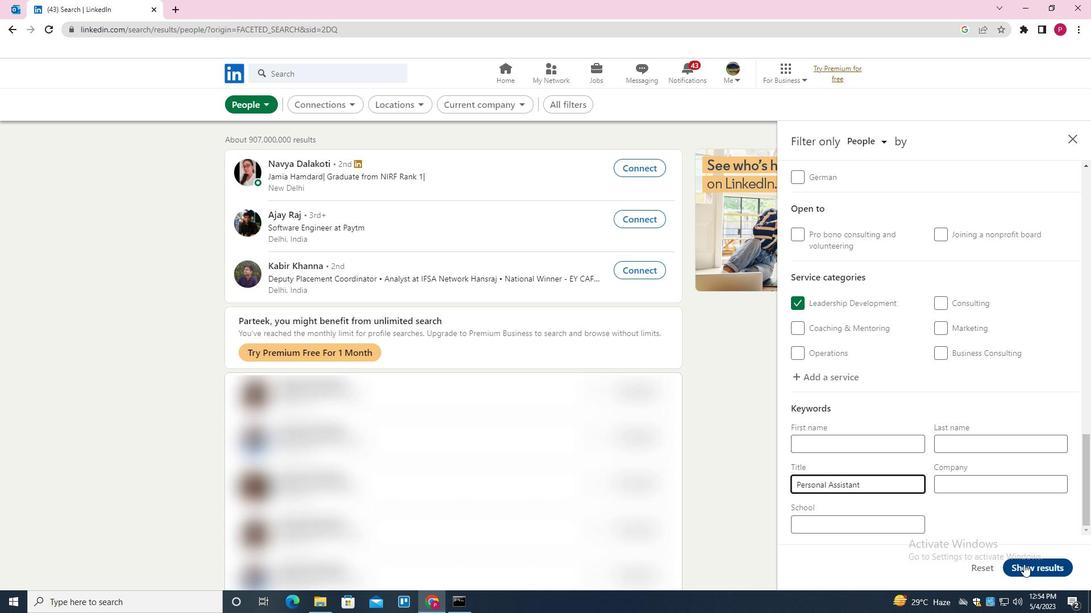 
Action: Mouse moved to (516, 230)
Screenshot: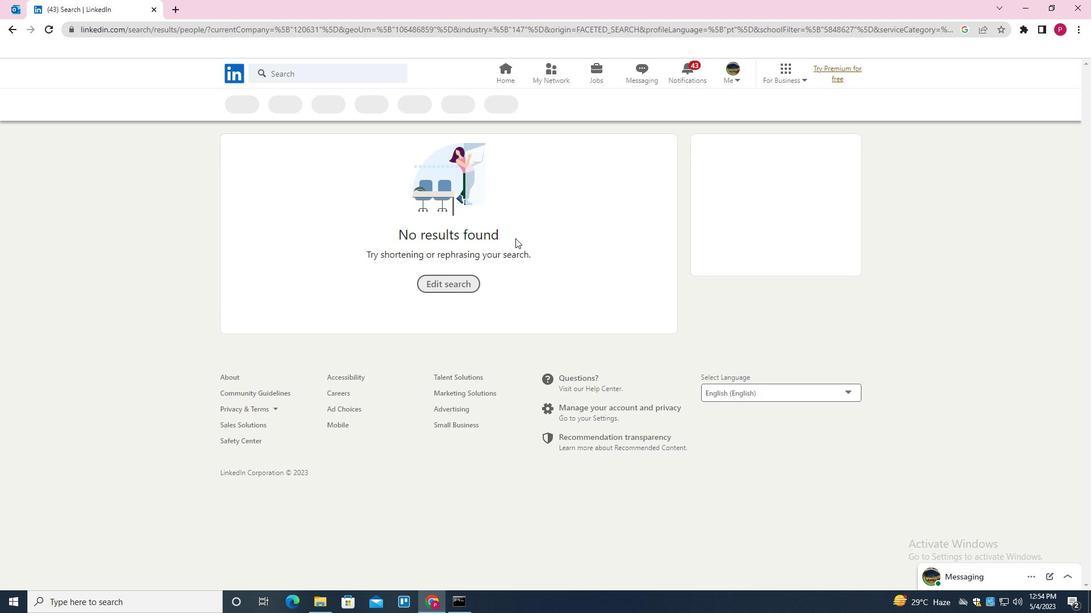 
